 Task: Research Airbnb options in Mostar, Bosnia and Herzegovina from 10th December, 2023 to 25th December, 2023 for 3 adults, 1 child. Place can be shared room with 2 bedrooms having 3 beds and 2 bathrooms. Property type can be guest house. Amenities needed are: wifi, washing machine, TV, free parkinig on premises, hot tub, gym, smoking allowed. Look for 3 properties as per requirement.
Action: Mouse moved to (307, 88)
Screenshot: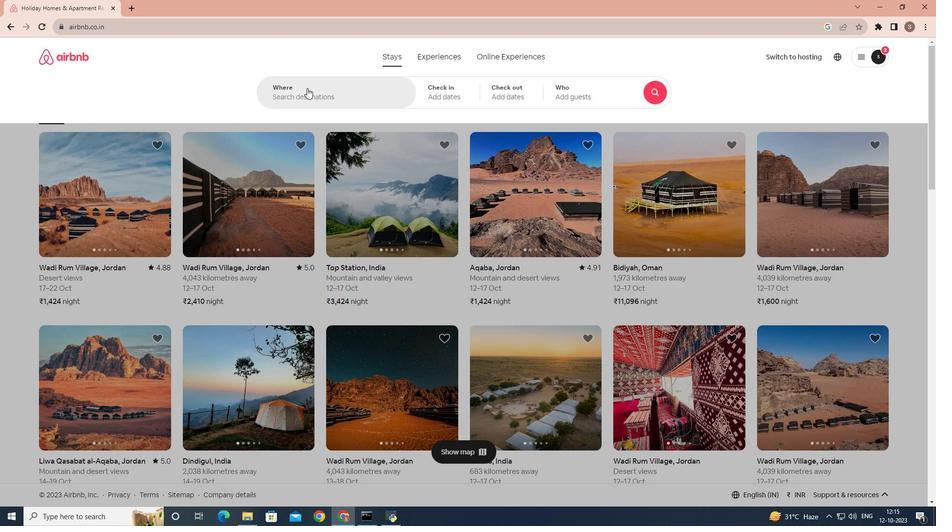 
Action: Mouse pressed left at (307, 88)
Screenshot: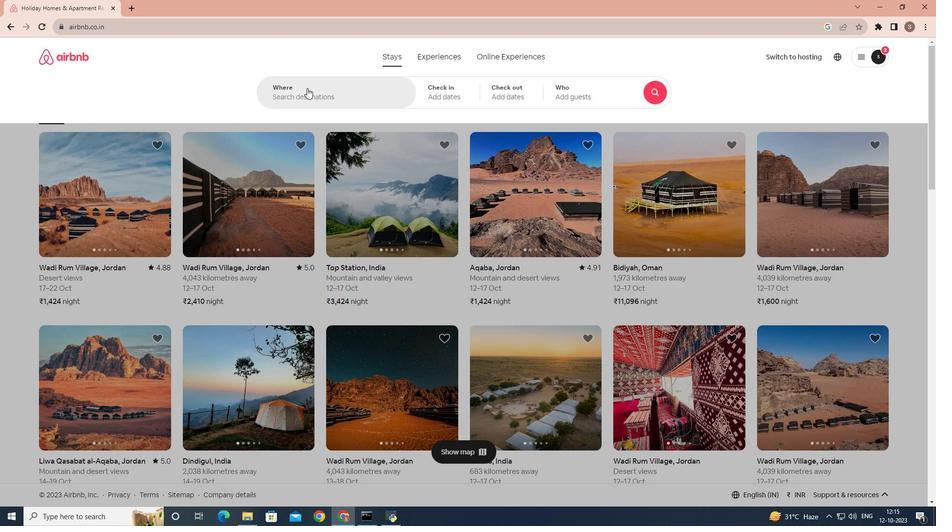
Action: Mouse moved to (312, 90)
Screenshot: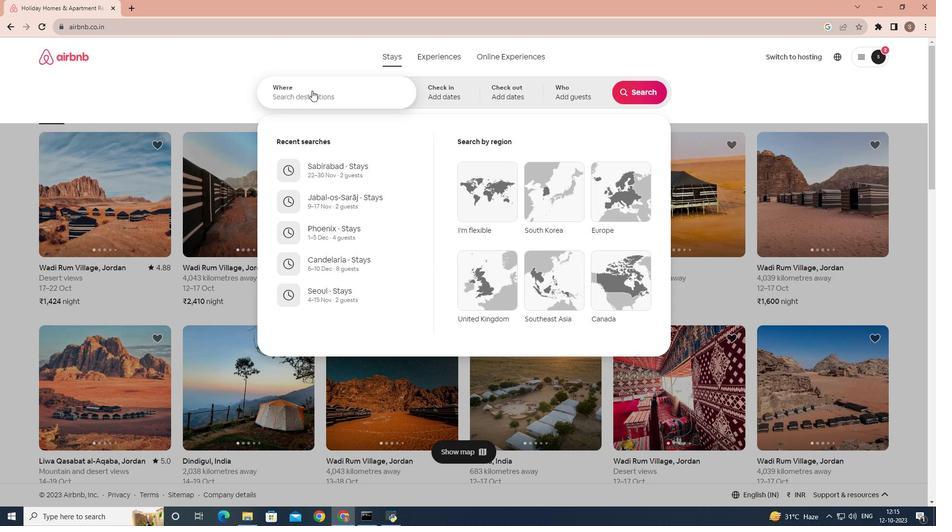
Action: Key pressed mostar
Screenshot: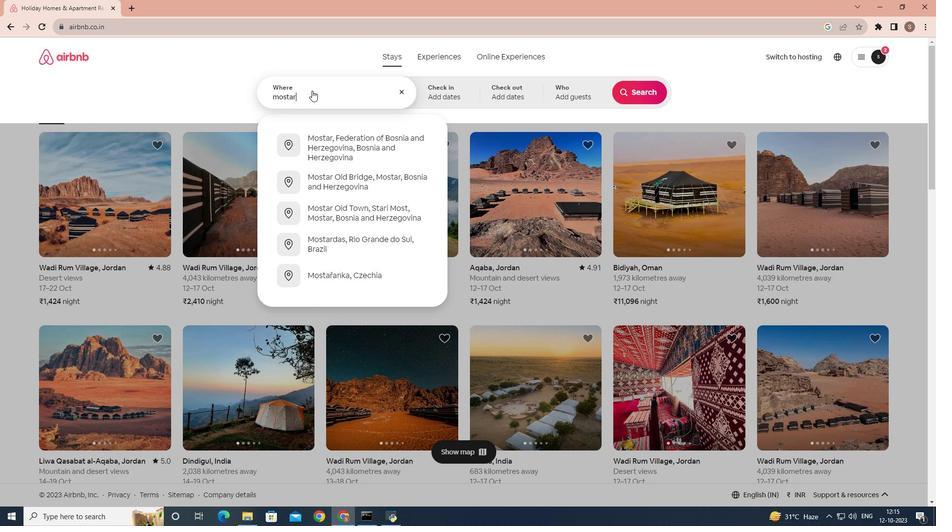 
Action: Mouse moved to (333, 152)
Screenshot: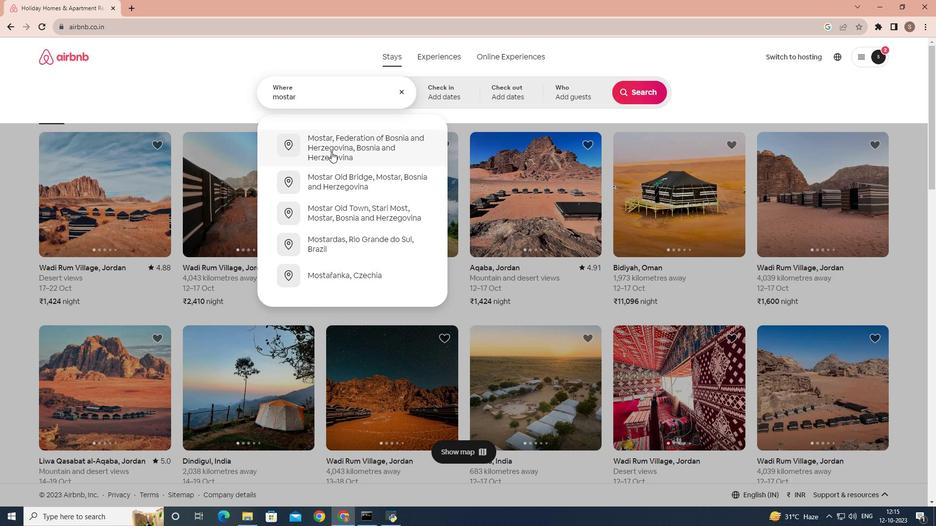 
Action: Mouse pressed left at (333, 152)
Screenshot: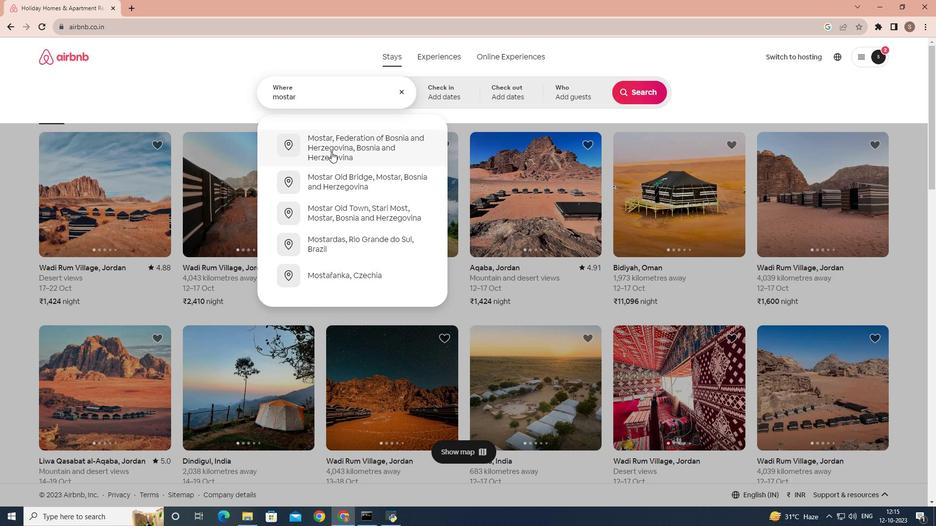
Action: Mouse moved to (643, 172)
Screenshot: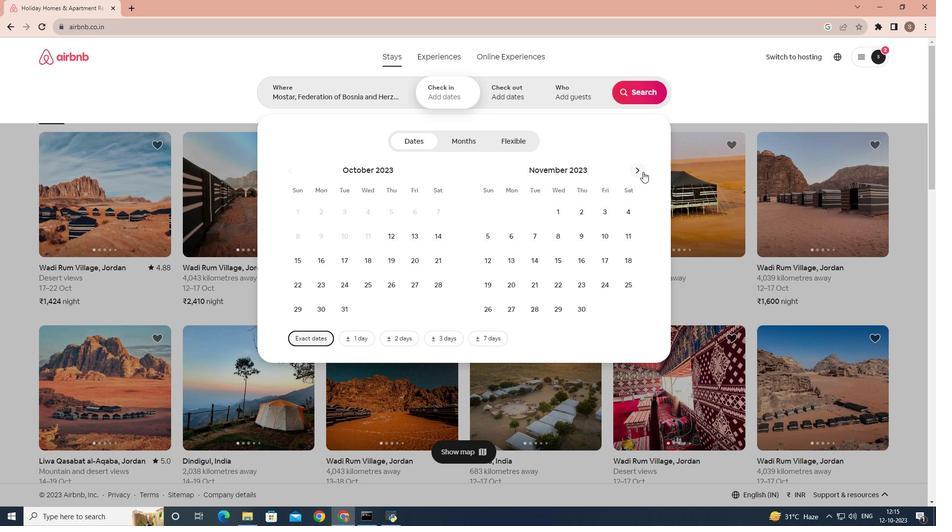 
Action: Mouse pressed left at (643, 172)
Screenshot: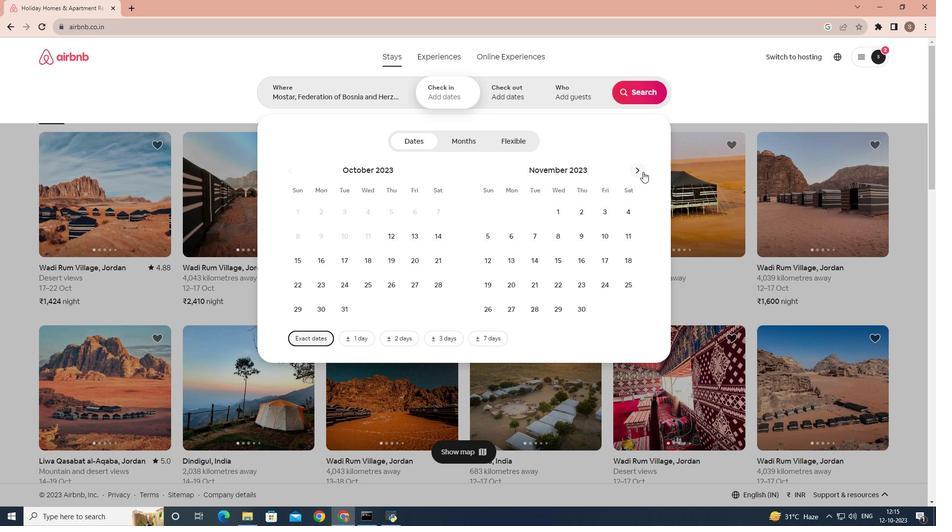 
Action: Mouse moved to (490, 260)
Screenshot: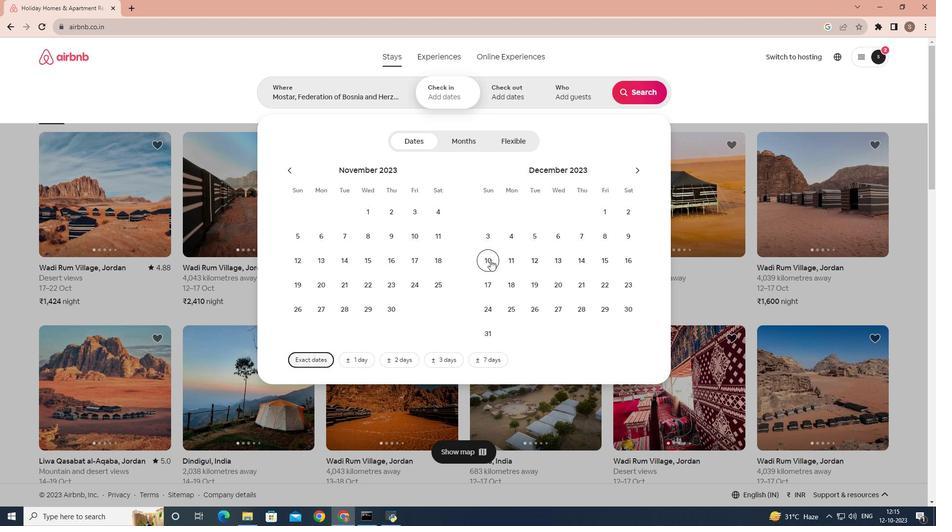 
Action: Mouse pressed left at (490, 260)
Screenshot: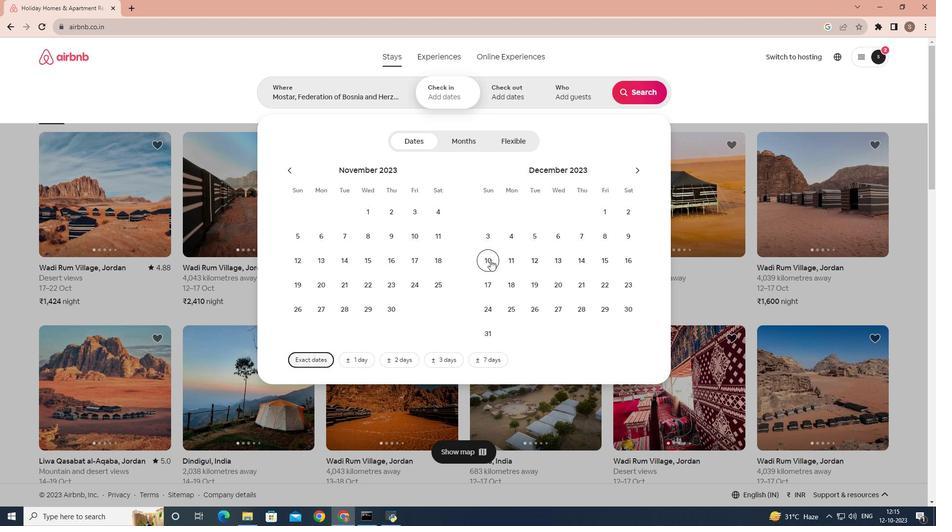
Action: Mouse moved to (503, 314)
Screenshot: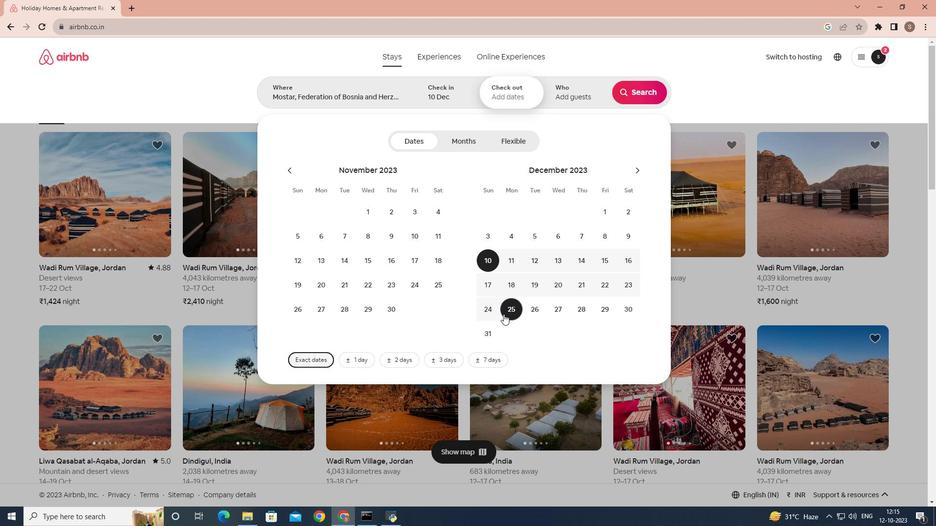 
Action: Mouse pressed left at (503, 314)
Screenshot: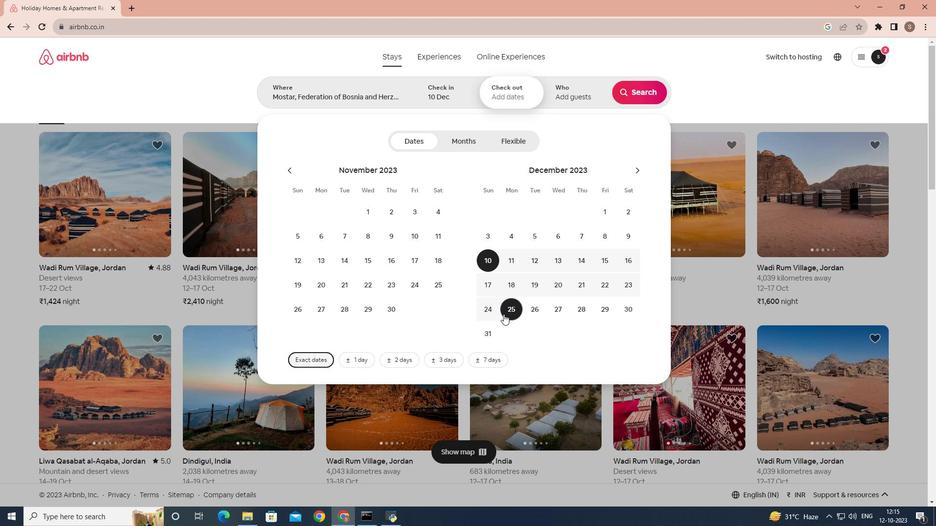 
Action: Mouse moved to (556, 91)
Screenshot: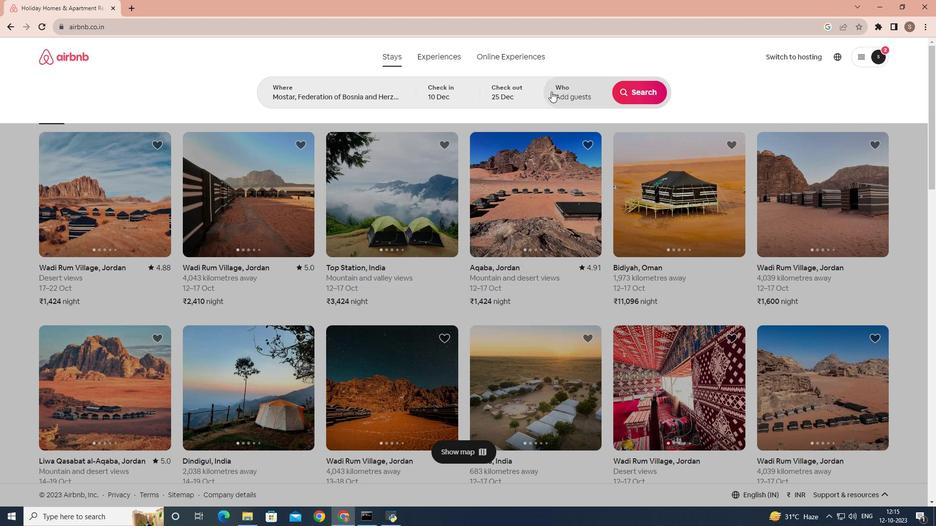 
Action: Mouse pressed left at (556, 91)
Screenshot: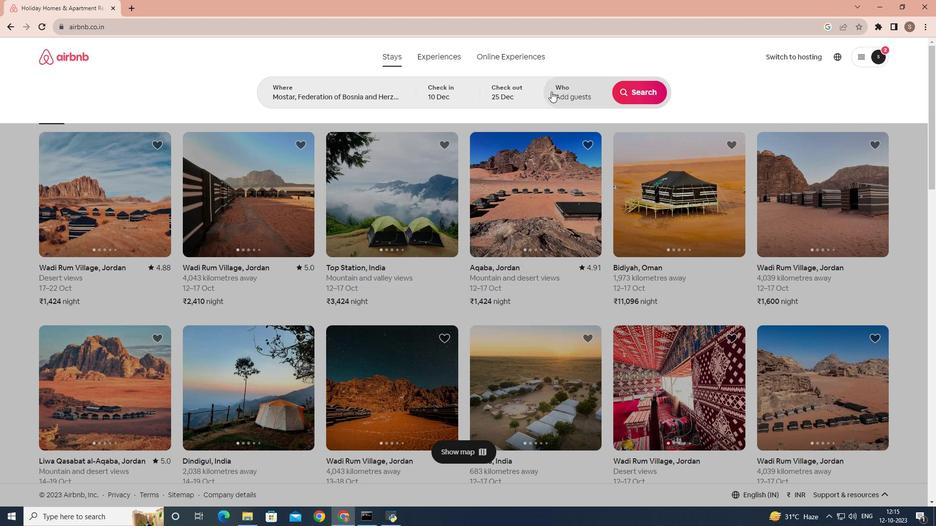 
Action: Mouse moved to (648, 147)
Screenshot: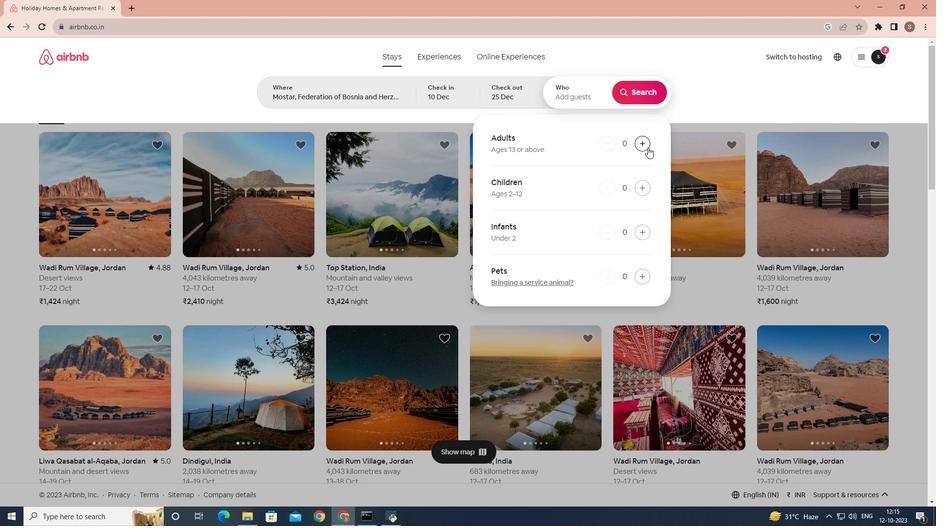 
Action: Mouse pressed left at (648, 147)
Screenshot: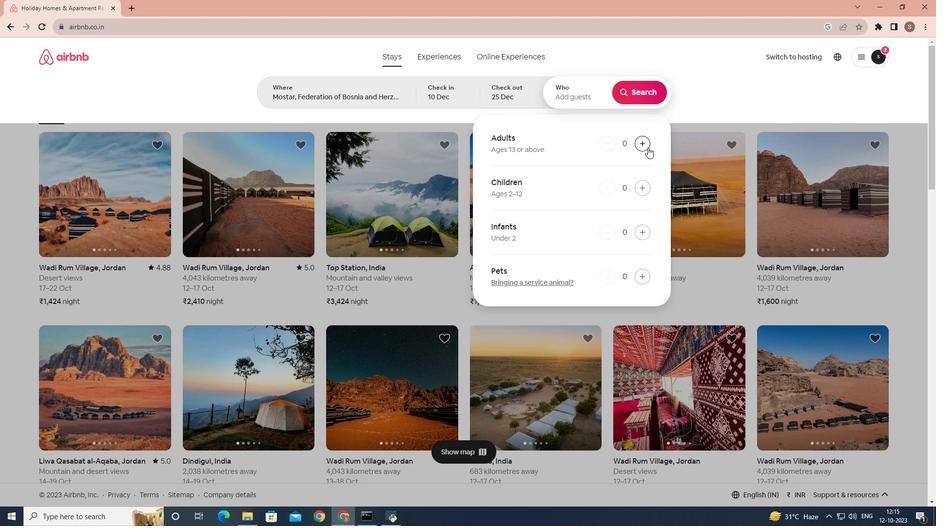 
Action: Mouse pressed left at (648, 147)
Screenshot: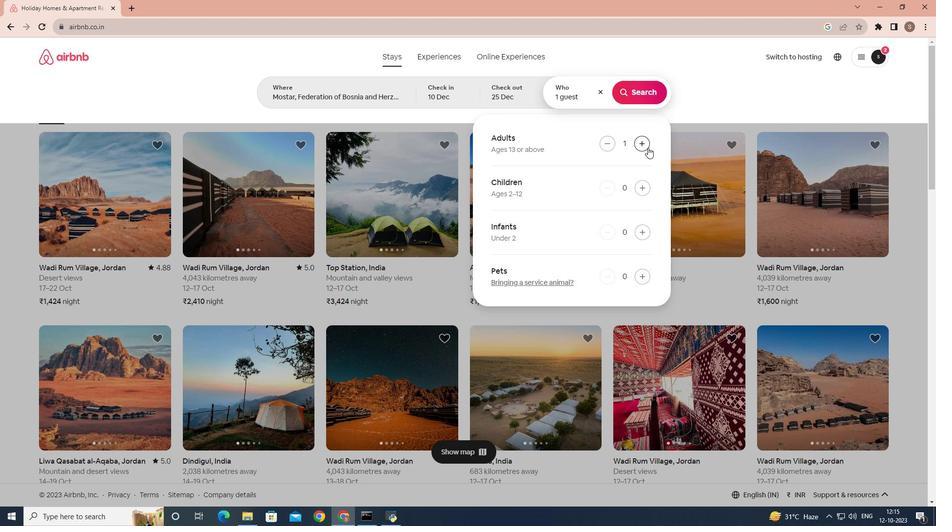 
Action: Mouse pressed left at (648, 147)
Screenshot: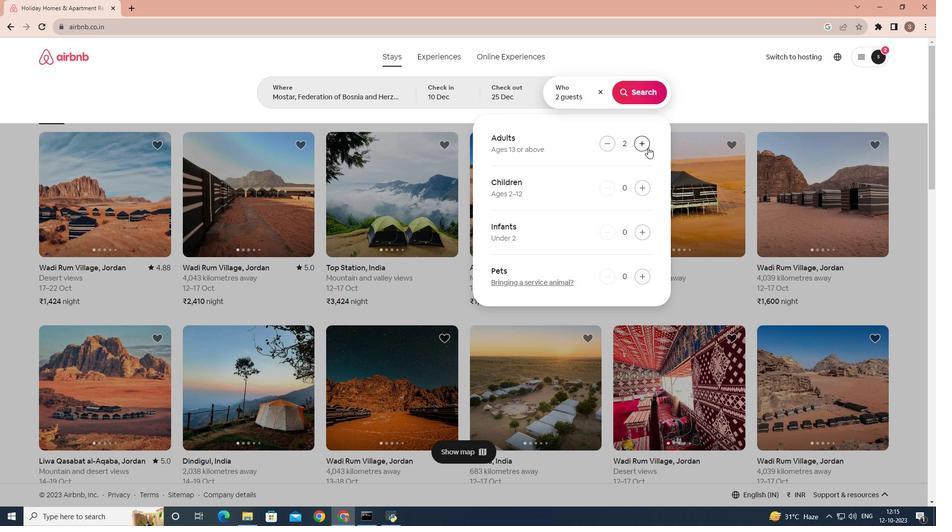 
Action: Mouse moved to (641, 189)
Screenshot: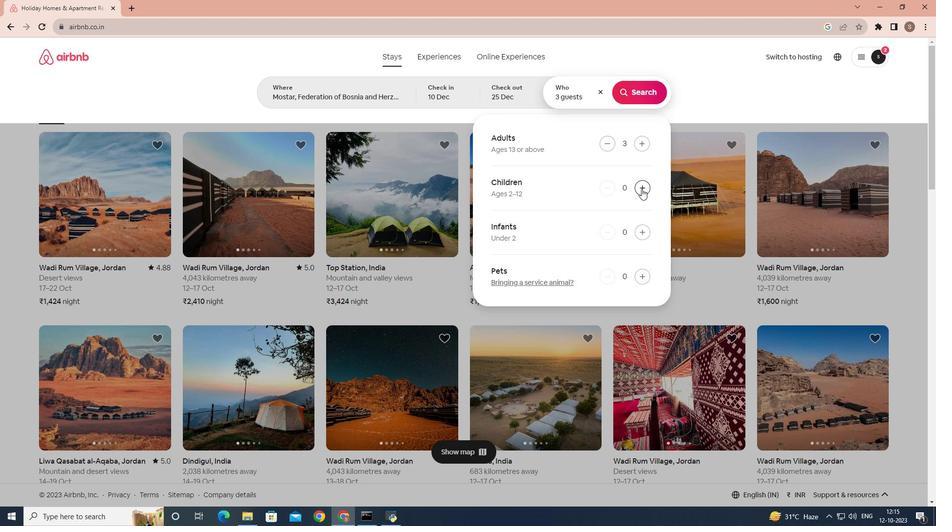 
Action: Mouse pressed left at (641, 189)
Screenshot: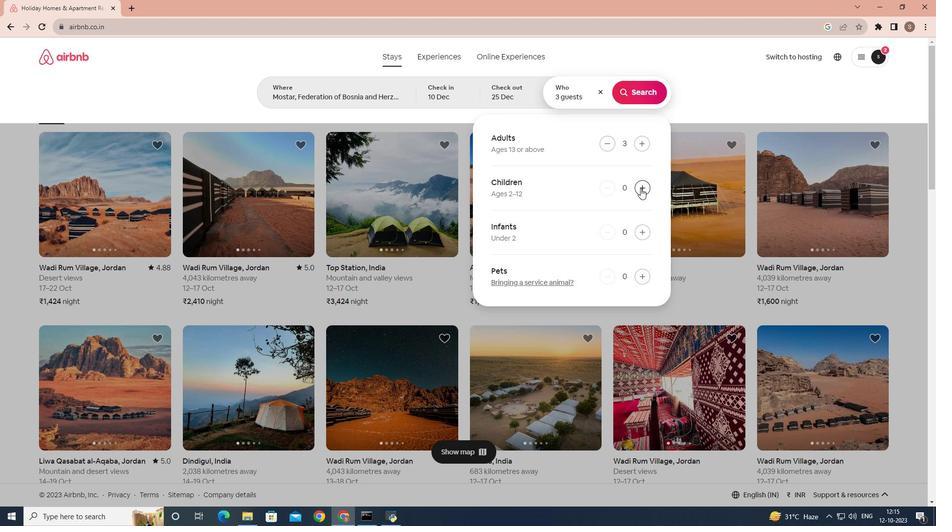 
Action: Mouse moved to (642, 95)
Screenshot: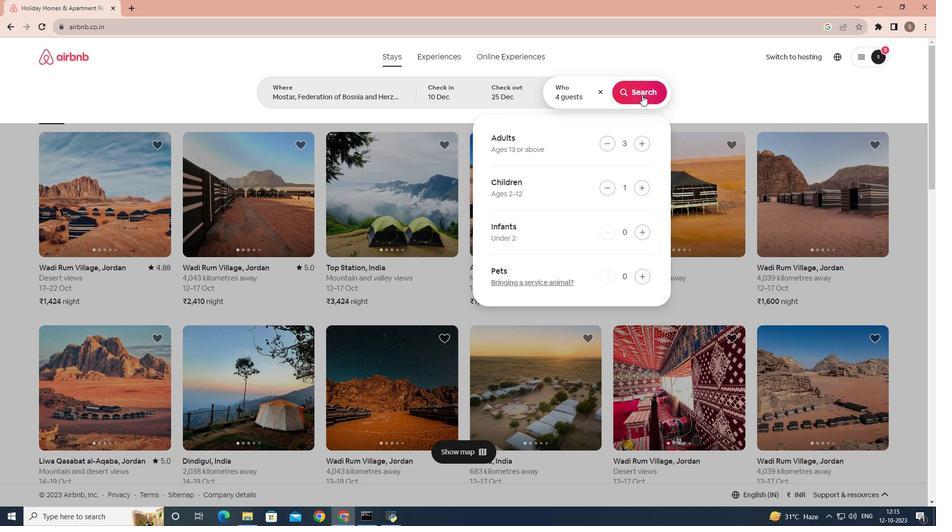 
Action: Mouse pressed left at (642, 95)
Screenshot: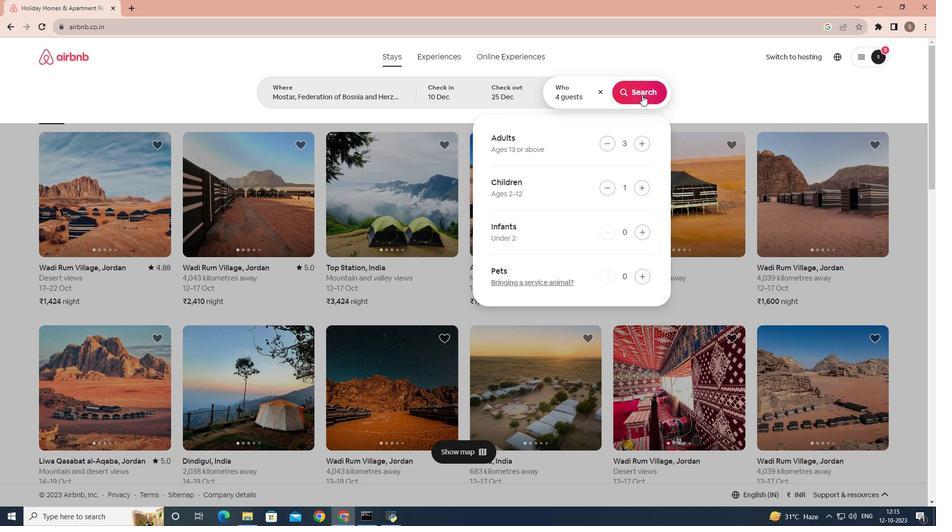
Action: Mouse moved to (792, 101)
Screenshot: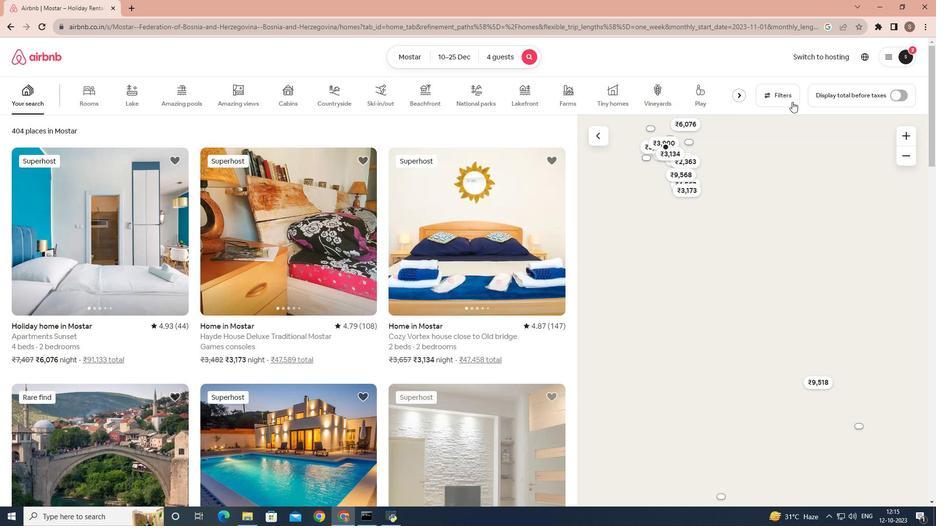 
Action: Mouse pressed left at (792, 101)
Screenshot: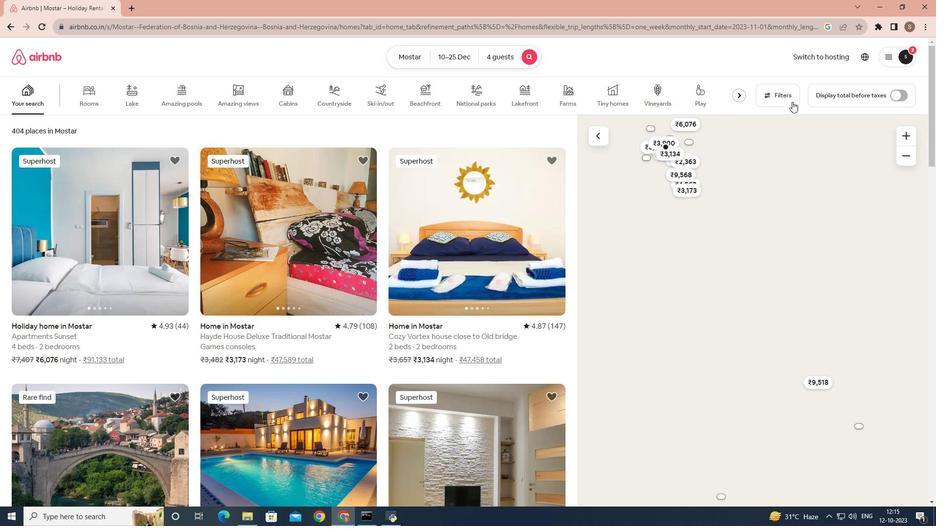 
Action: Mouse moved to (472, 253)
Screenshot: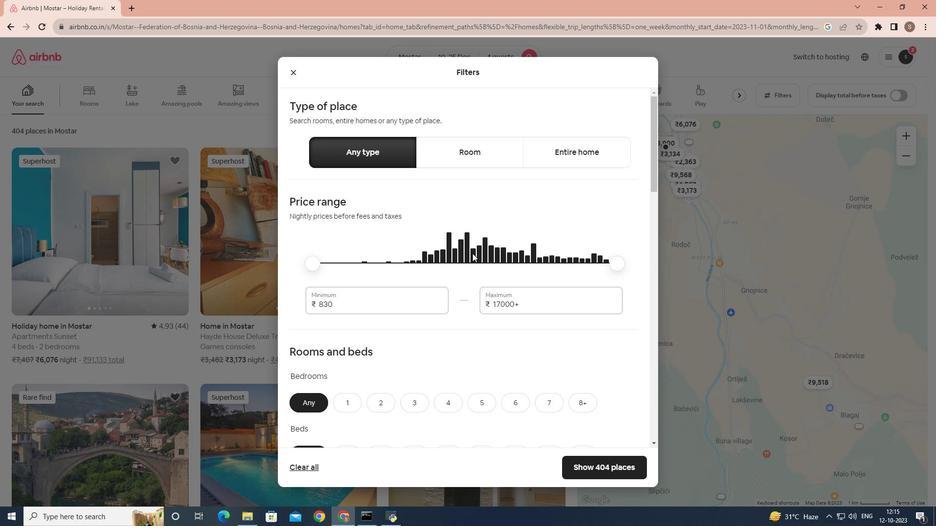 
Action: Mouse scrolled (472, 253) with delta (0, 0)
Screenshot: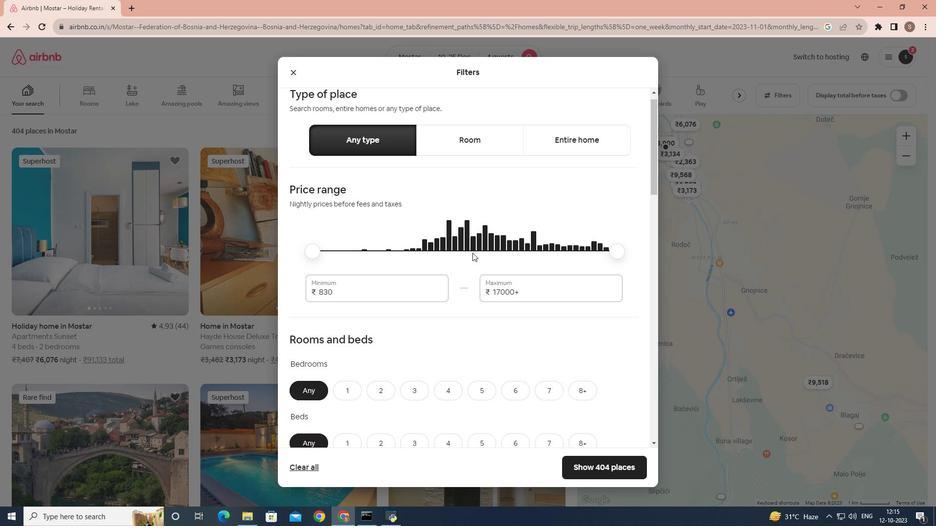
Action: Mouse scrolled (472, 253) with delta (0, 0)
Screenshot: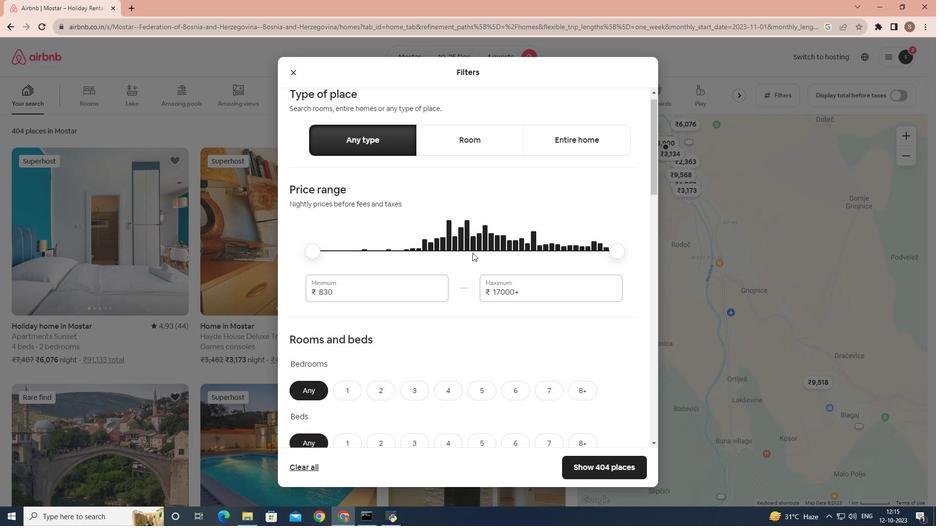 
Action: Mouse moved to (472, 253)
Screenshot: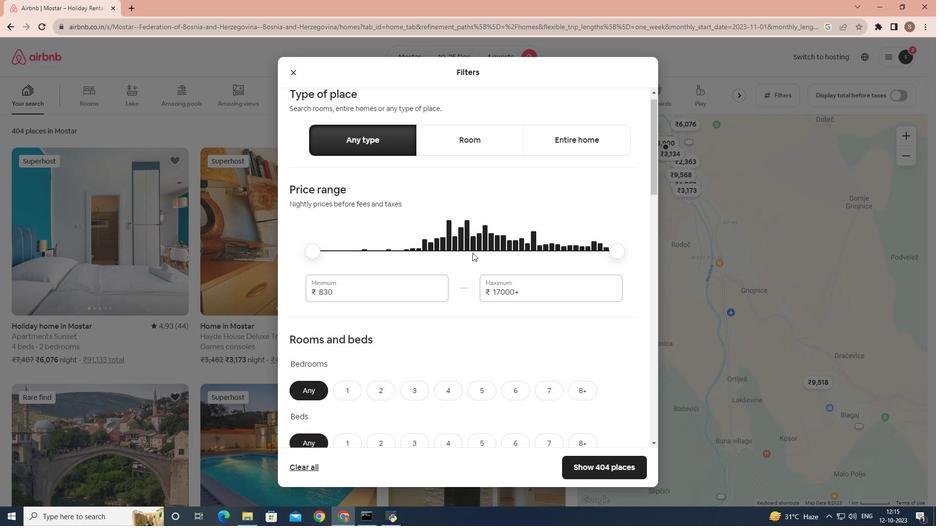 
Action: Mouse scrolled (472, 252) with delta (0, 0)
Screenshot: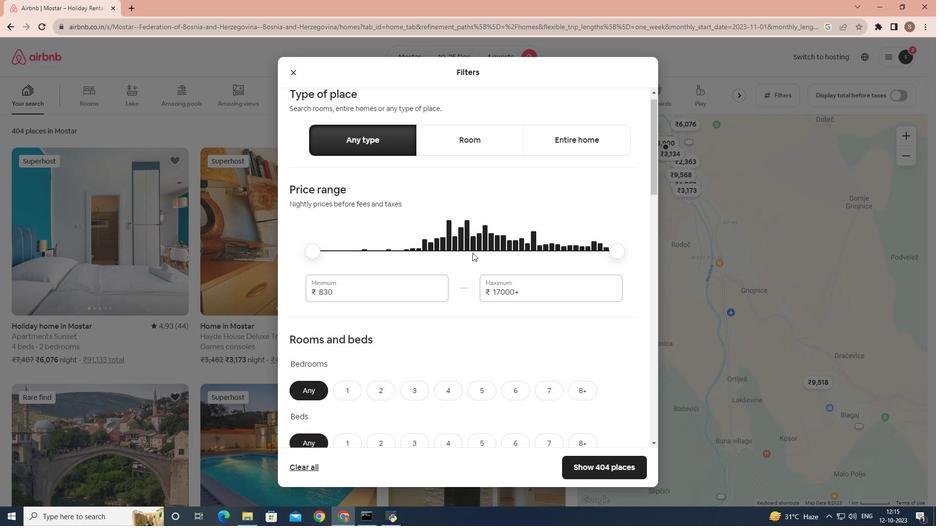 
Action: Mouse scrolled (472, 252) with delta (0, 0)
Screenshot: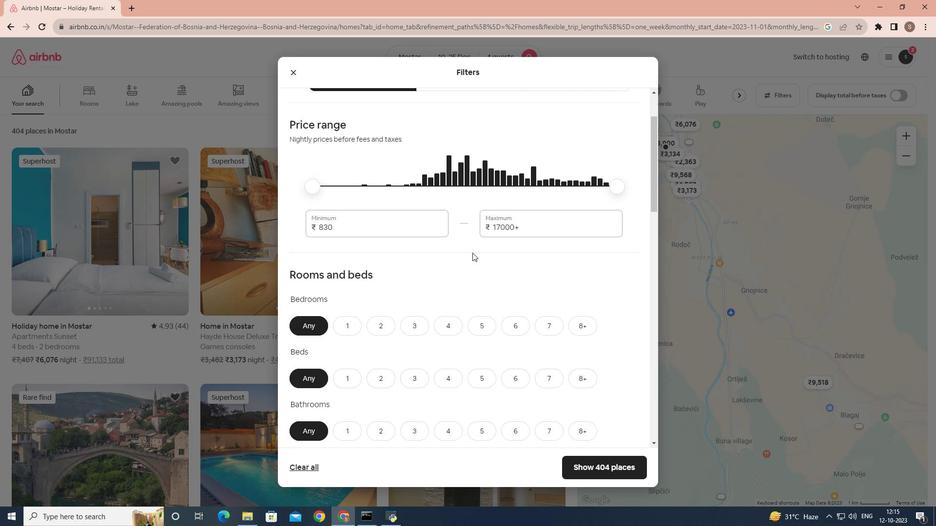 
Action: Mouse moved to (472, 253)
Screenshot: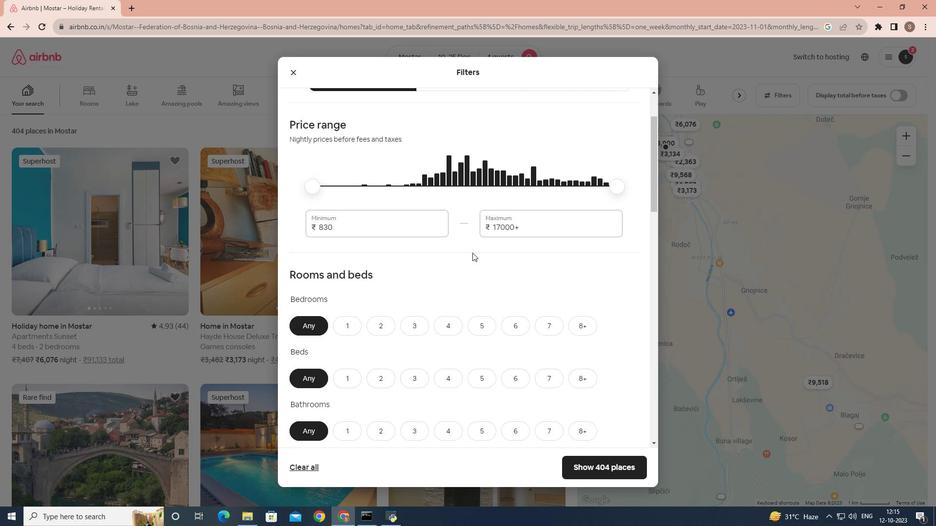 
Action: Mouse scrolled (472, 252) with delta (0, 0)
Screenshot: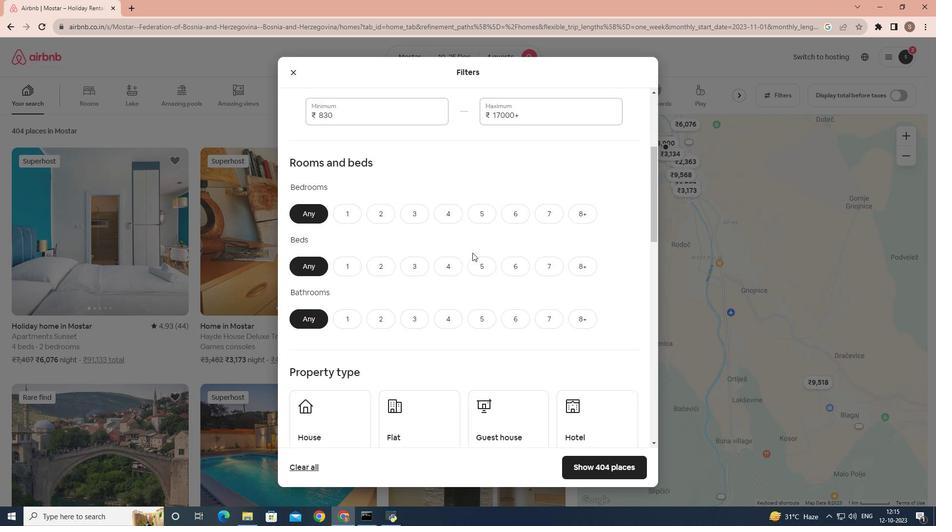 
Action: Mouse moved to (472, 251)
Screenshot: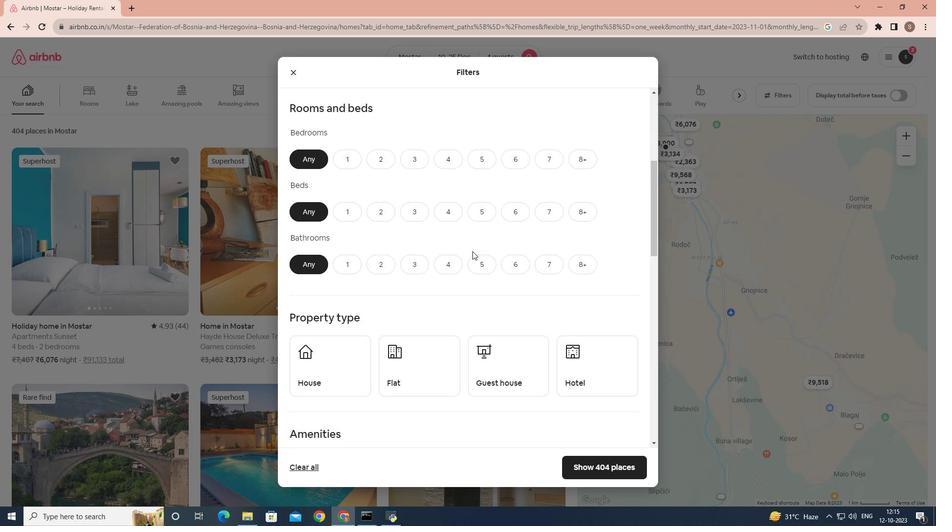 
Action: Mouse scrolled (472, 252) with delta (0, 0)
Screenshot: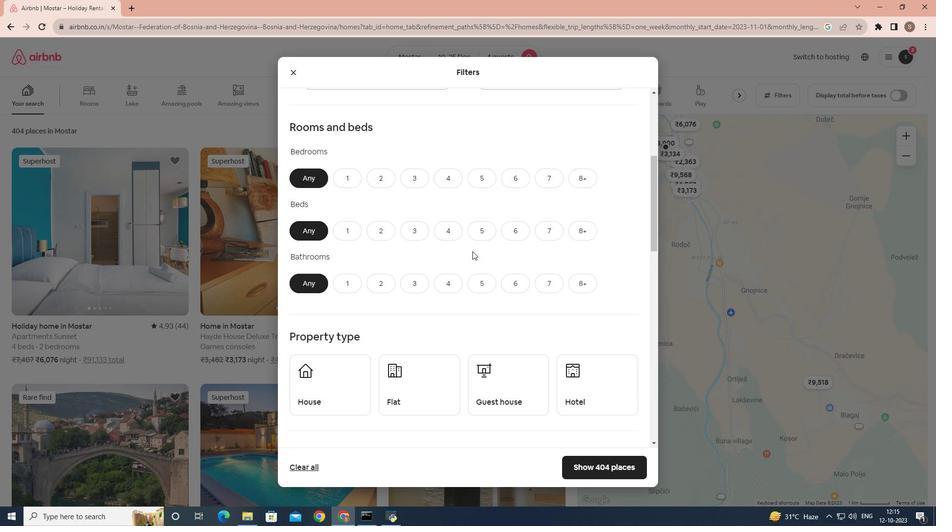 
Action: Mouse moved to (380, 208)
Screenshot: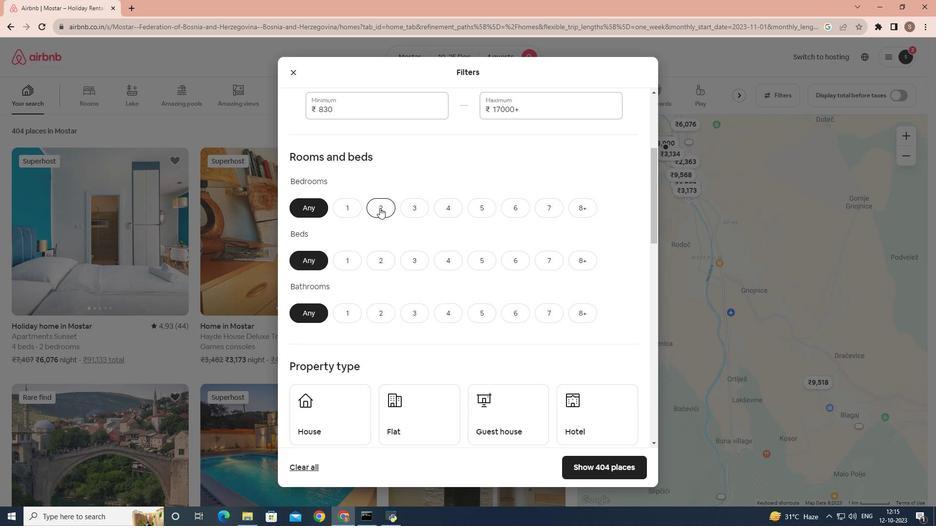 
Action: Mouse pressed left at (380, 208)
Screenshot: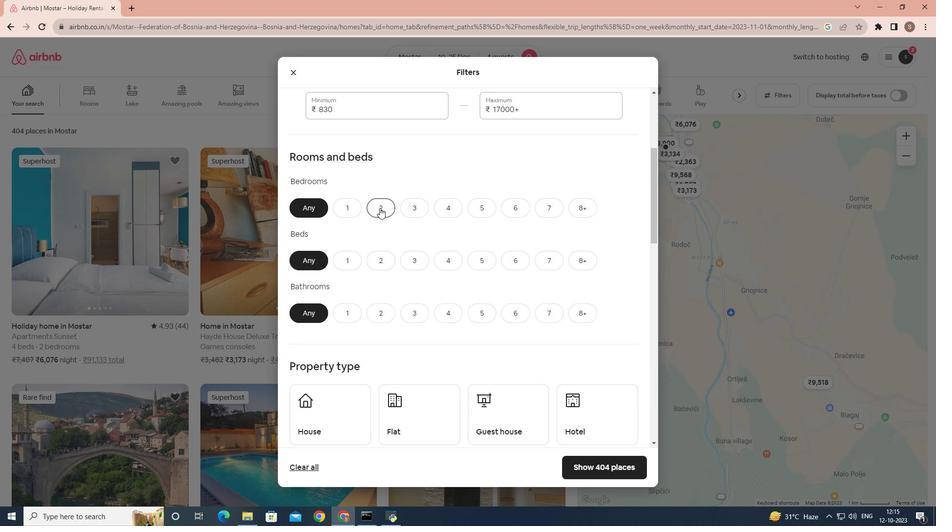 
Action: Mouse moved to (418, 265)
Screenshot: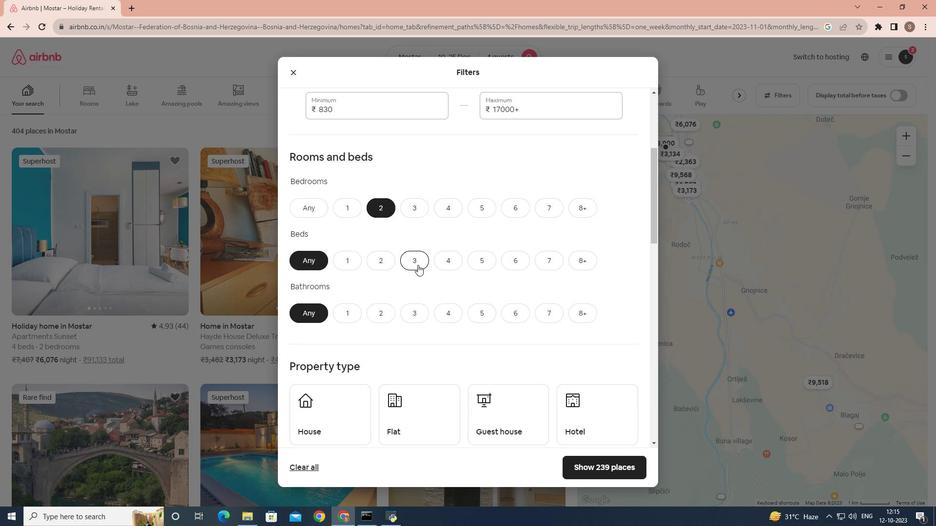 
Action: Mouse pressed left at (418, 265)
Screenshot: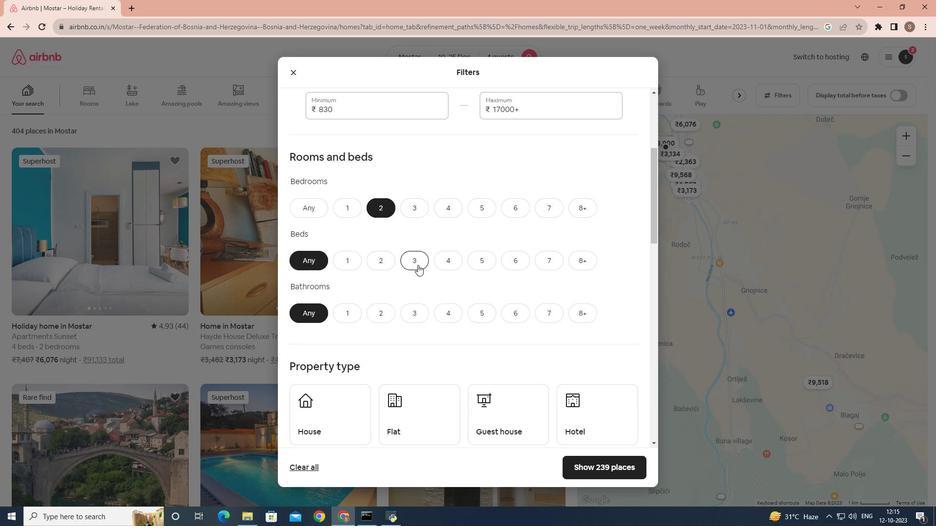 
Action: Mouse moved to (396, 307)
Screenshot: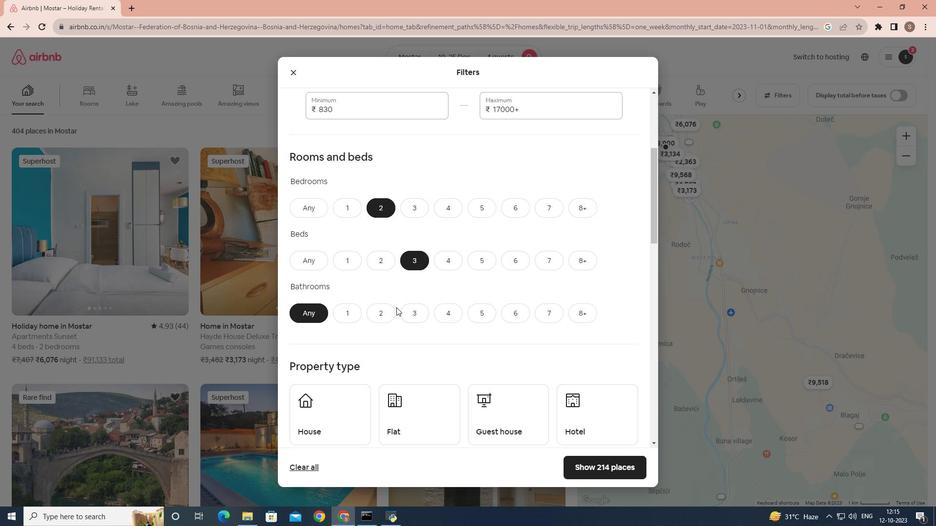 
Action: Mouse pressed left at (396, 307)
Screenshot: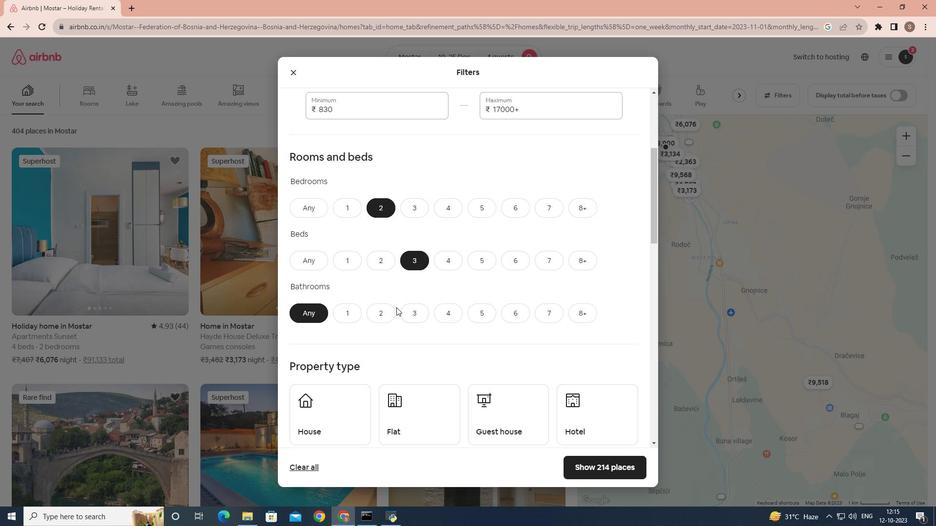 
Action: Mouse moved to (396, 309)
Screenshot: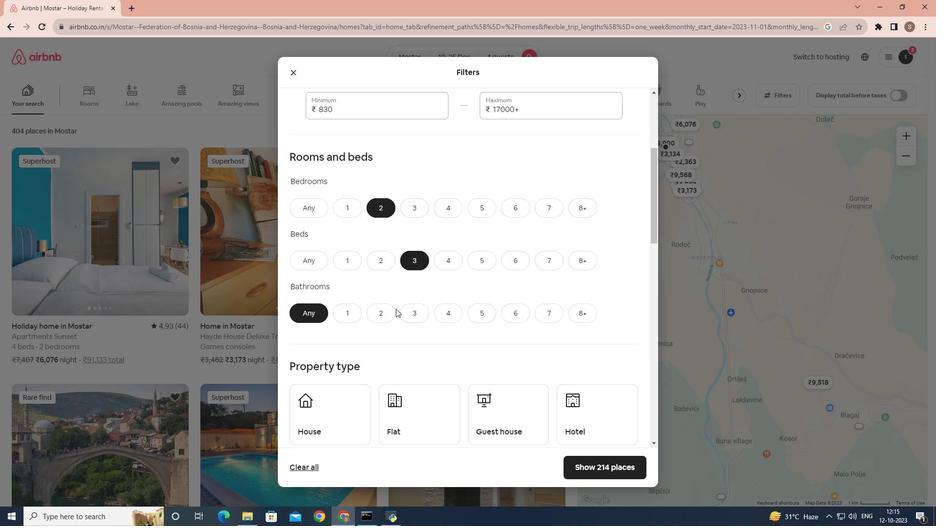 
Action: Mouse pressed left at (396, 309)
Screenshot: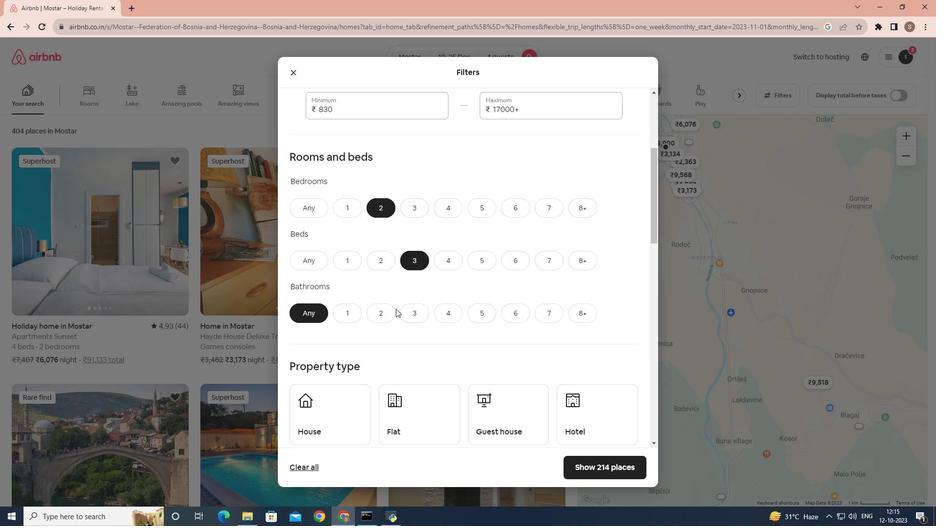 
Action: Mouse moved to (393, 314)
Screenshot: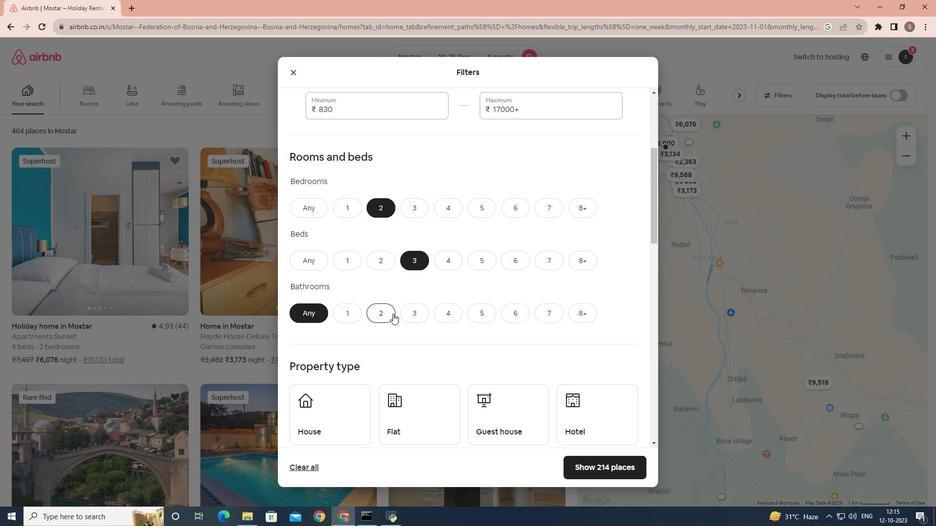 
Action: Mouse pressed left at (393, 314)
Screenshot: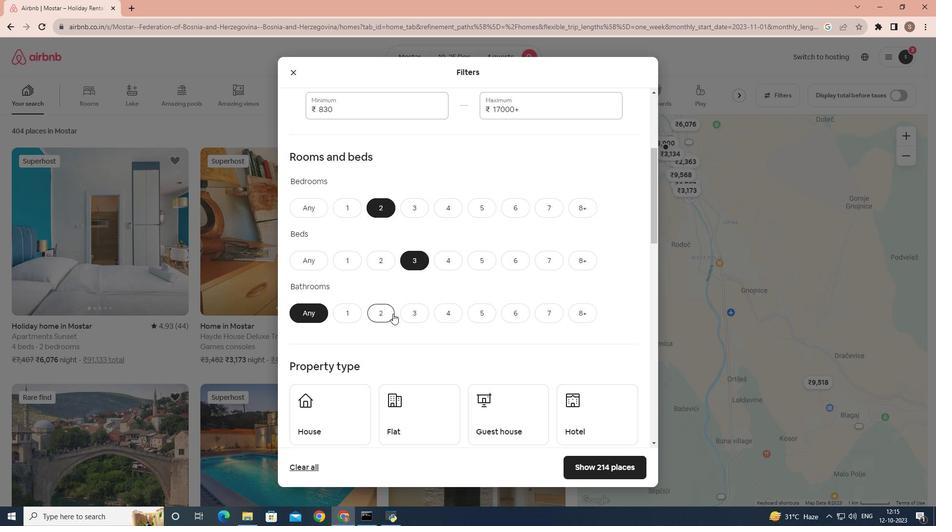 
Action: Mouse moved to (398, 277)
Screenshot: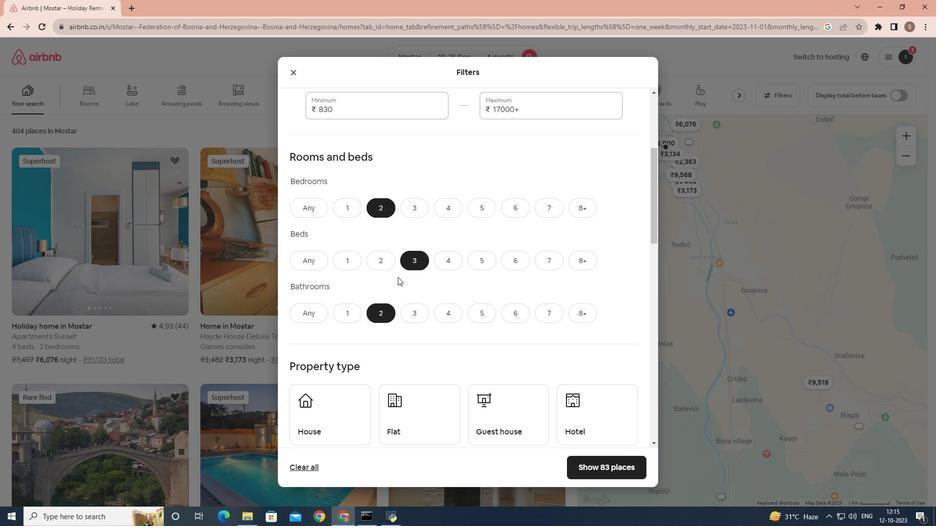 
Action: Mouse scrolled (398, 277) with delta (0, 0)
Screenshot: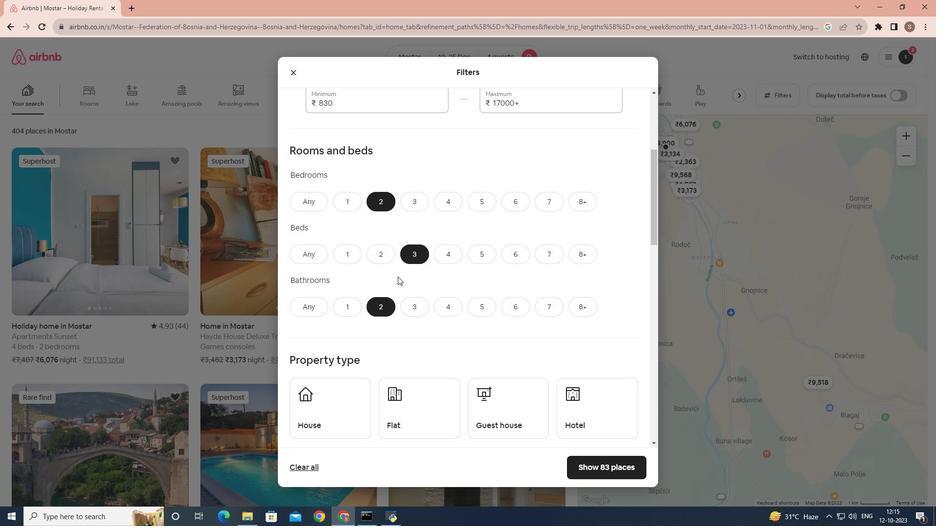
Action: Mouse moved to (398, 277)
Screenshot: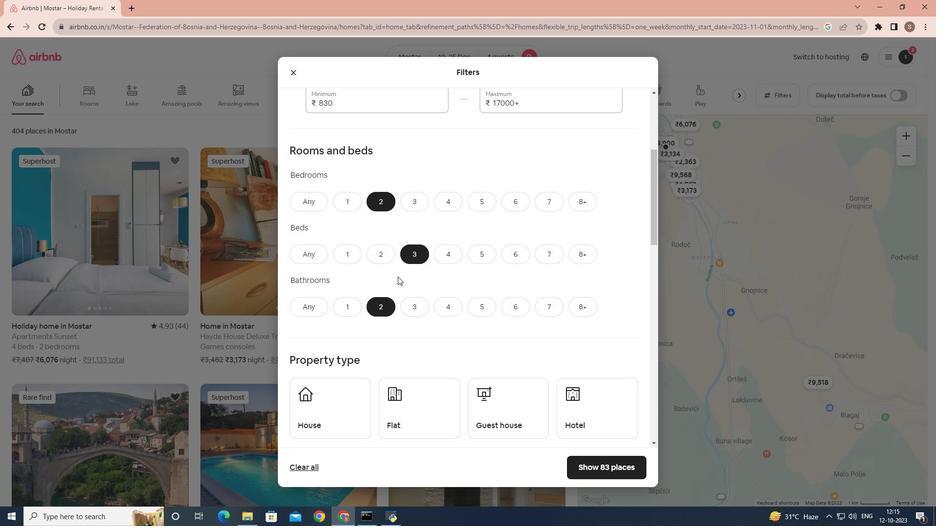 
Action: Mouse scrolled (398, 276) with delta (0, 0)
Screenshot: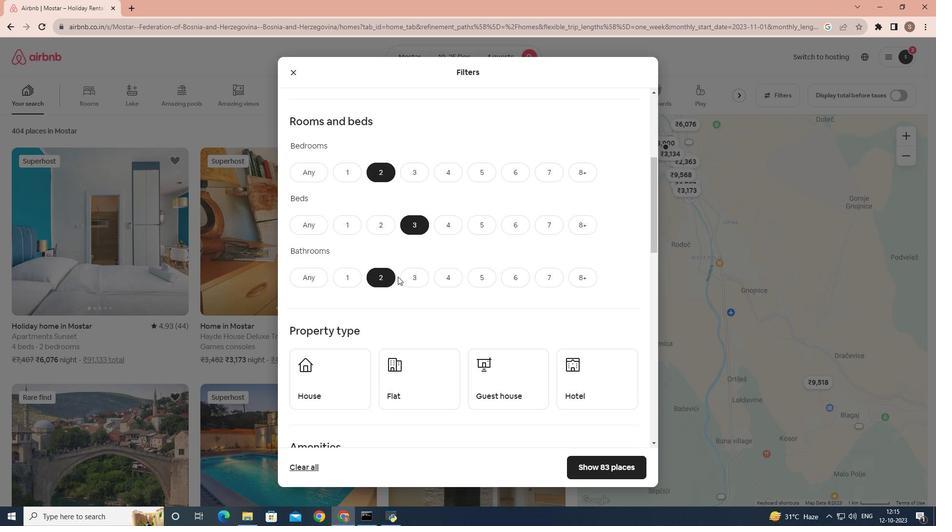 
Action: Mouse moved to (502, 309)
Screenshot: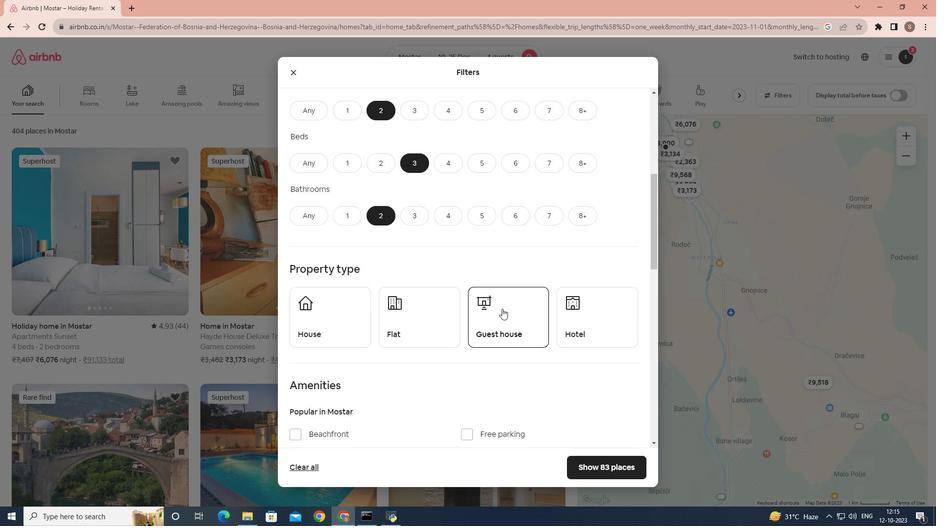 
Action: Mouse pressed left at (502, 309)
Screenshot: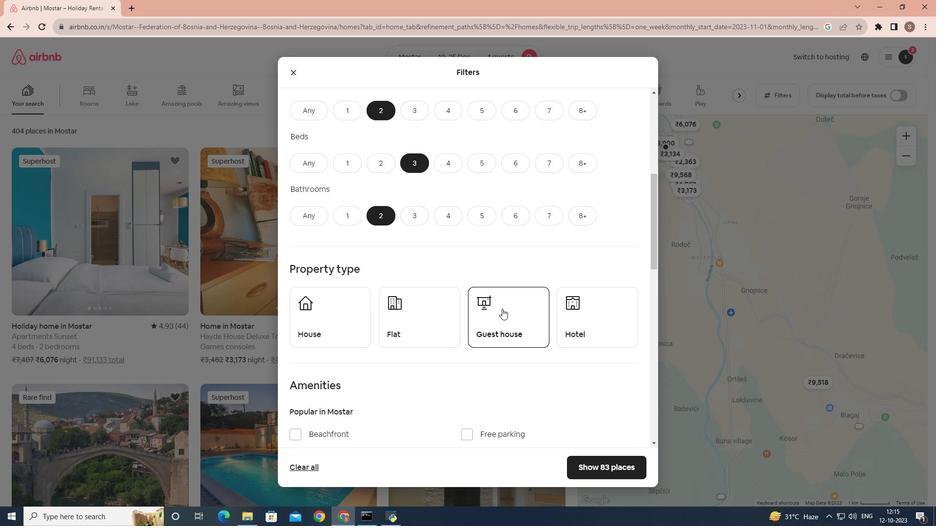 
Action: Mouse moved to (366, 296)
Screenshot: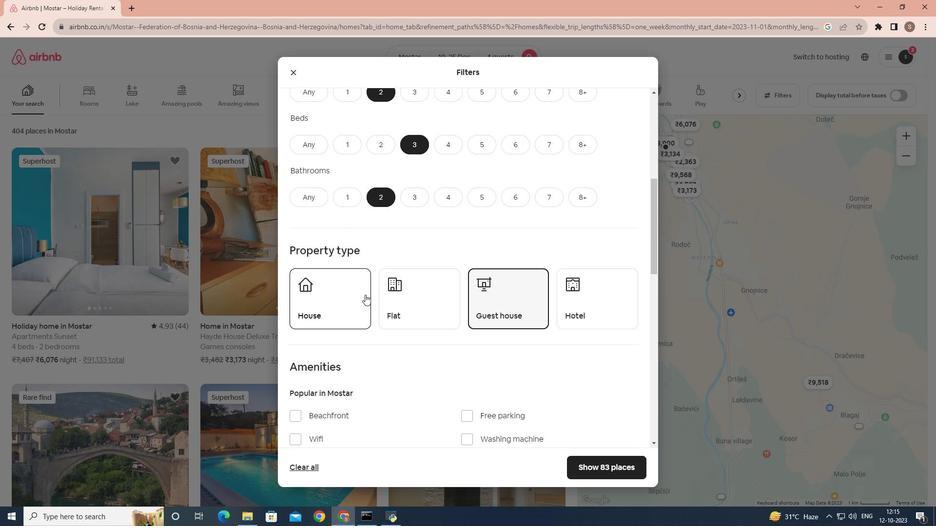 
Action: Mouse scrolled (366, 295) with delta (0, 0)
Screenshot: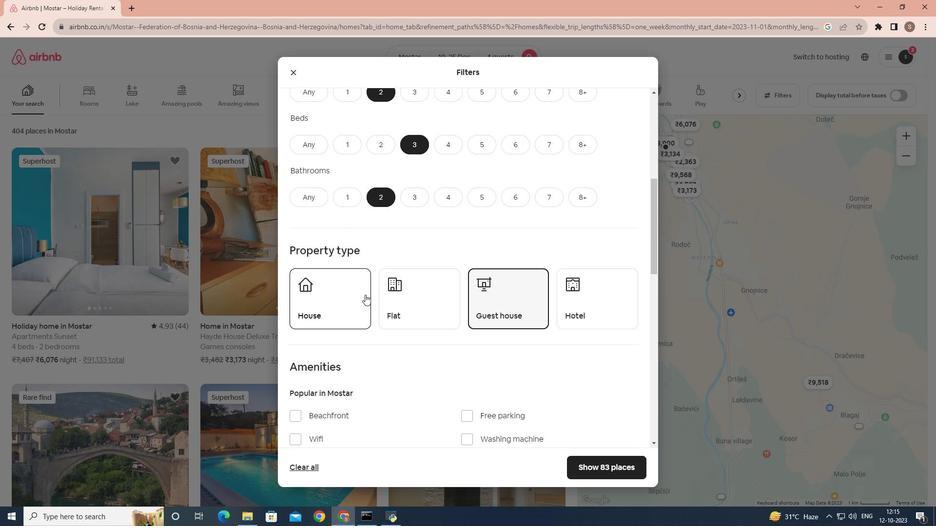 
Action: Mouse moved to (366, 296)
Screenshot: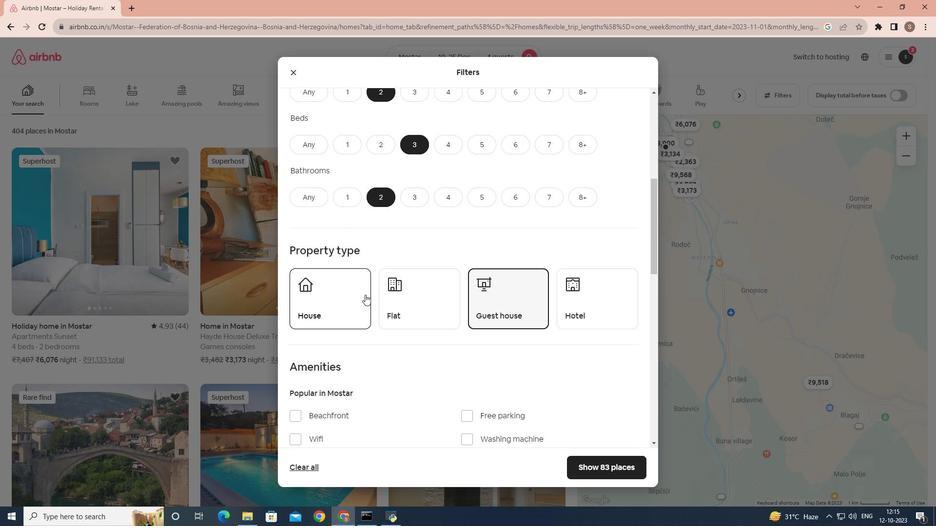 
Action: Mouse scrolled (366, 295) with delta (0, 0)
Screenshot: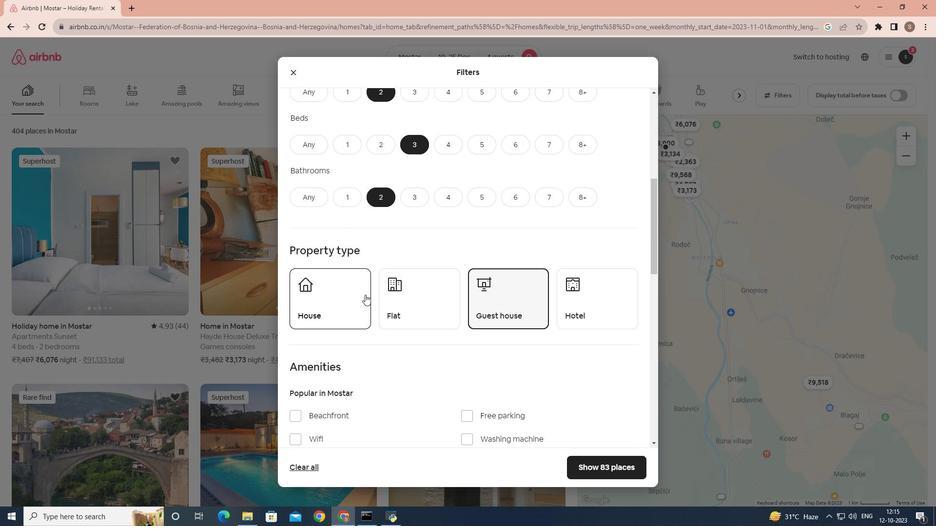 
Action: Mouse moved to (365, 295)
Screenshot: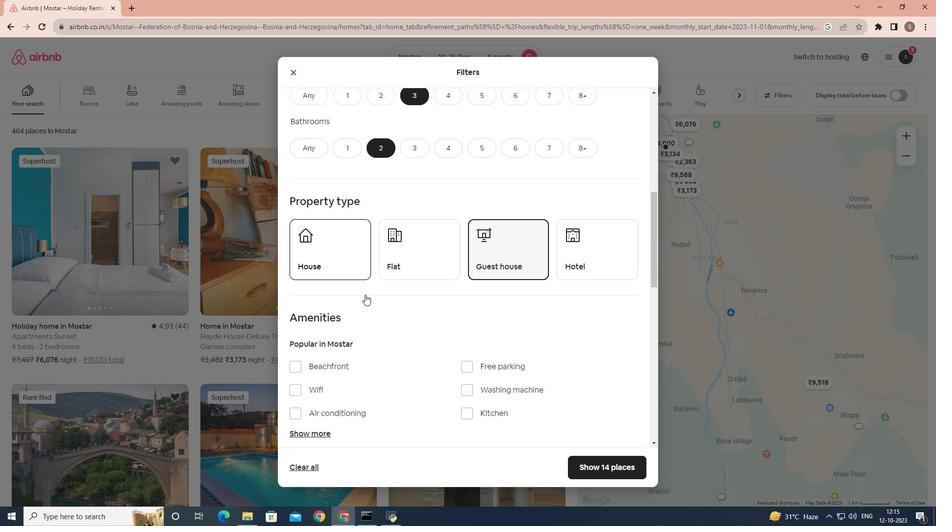 
Action: Mouse scrolled (365, 294) with delta (0, 0)
Screenshot: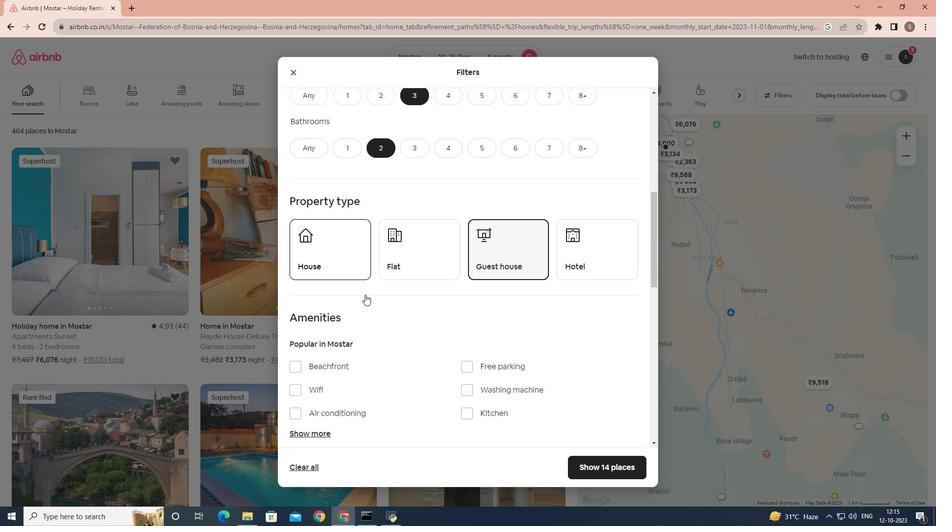 
Action: Mouse scrolled (365, 294) with delta (0, 0)
Screenshot: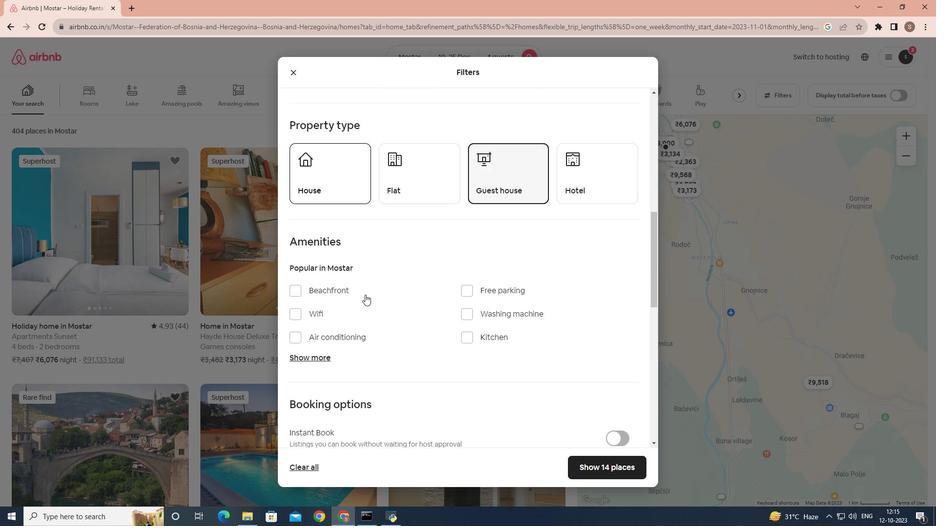 
Action: Mouse scrolled (365, 294) with delta (0, 0)
Screenshot: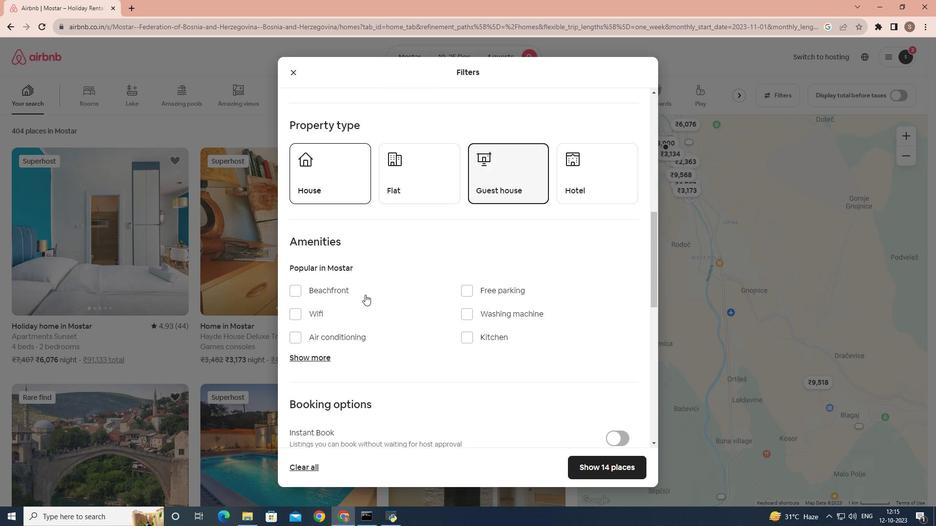 
Action: Mouse moved to (365, 293)
Screenshot: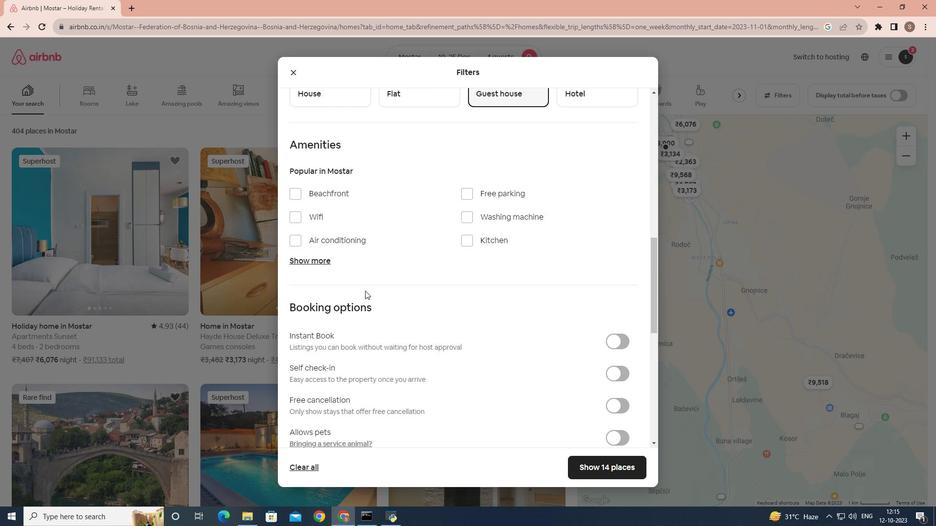 
Action: Mouse scrolled (365, 294) with delta (0, 0)
Screenshot: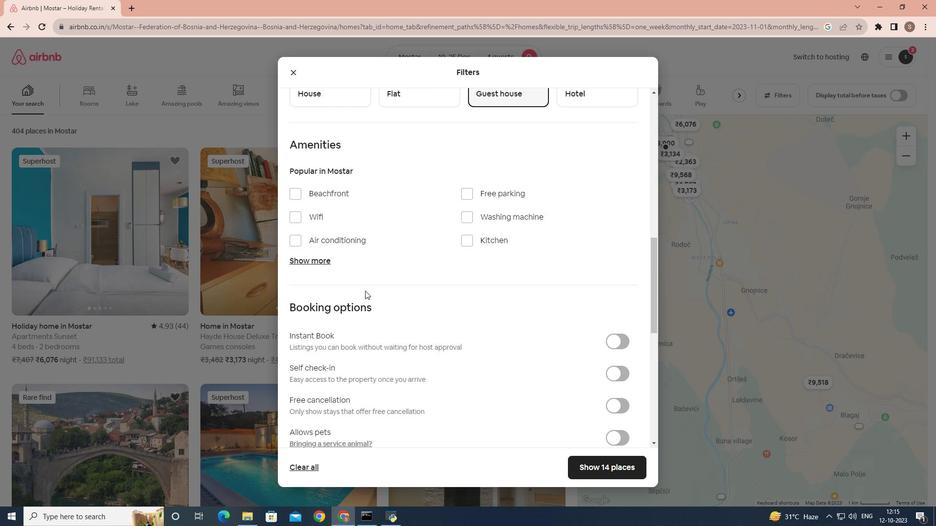 
Action: Mouse moved to (316, 307)
Screenshot: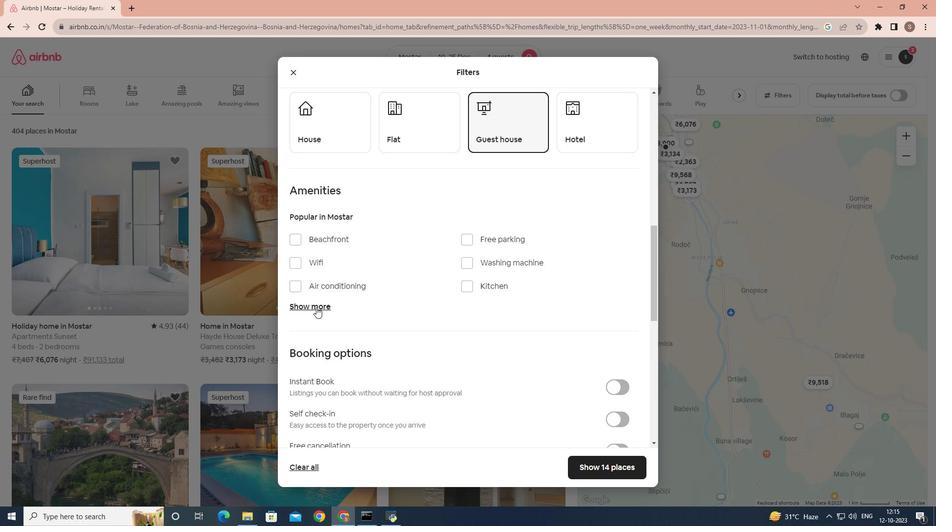 
Action: Mouse pressed left at (316, 307)
Screenshot: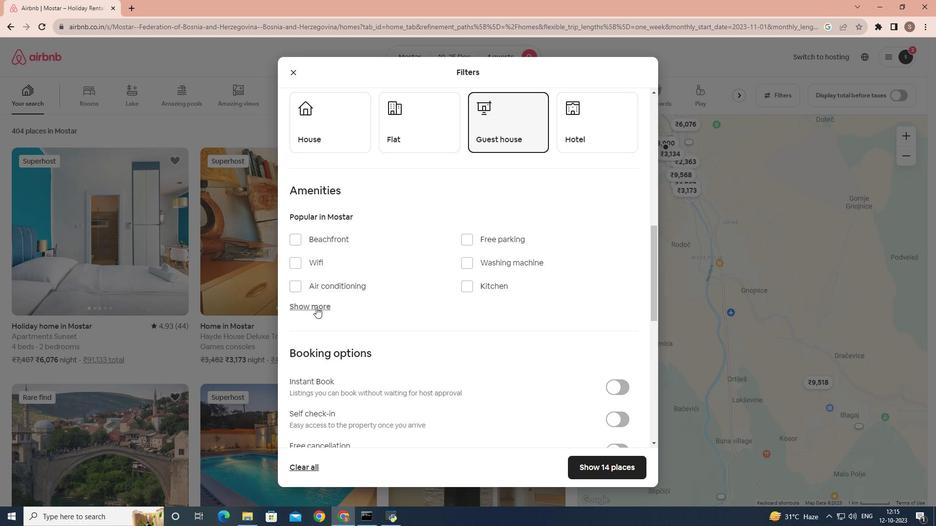 
Action: Mouse moved to (326, 293)
Screenshot: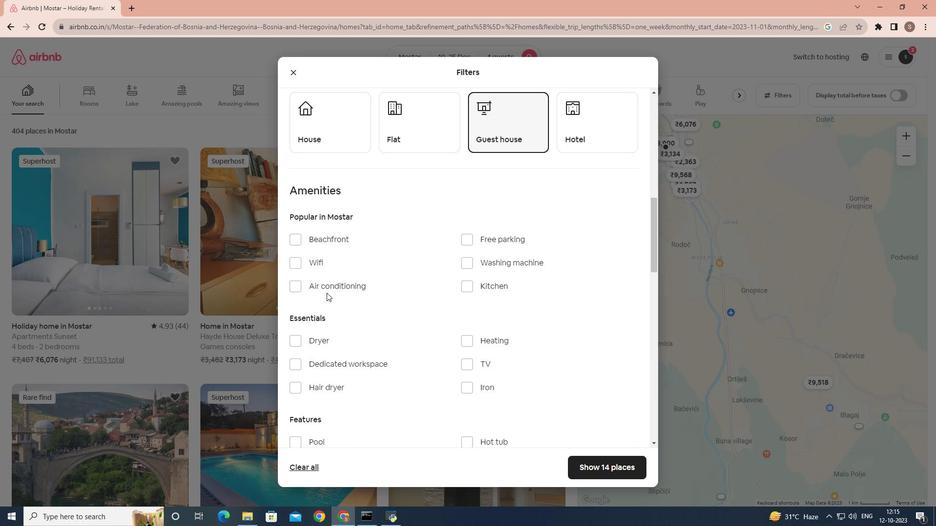 
Action: Mouse scrolled (326, 292) with delta (0, 0)
Screenshot: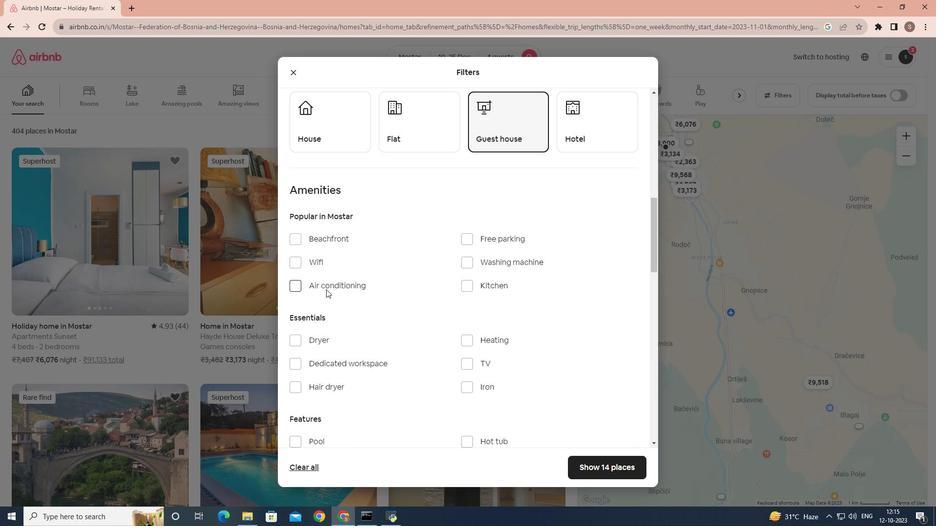 
Action: Mouse moved to (326, 290)
Screenshot: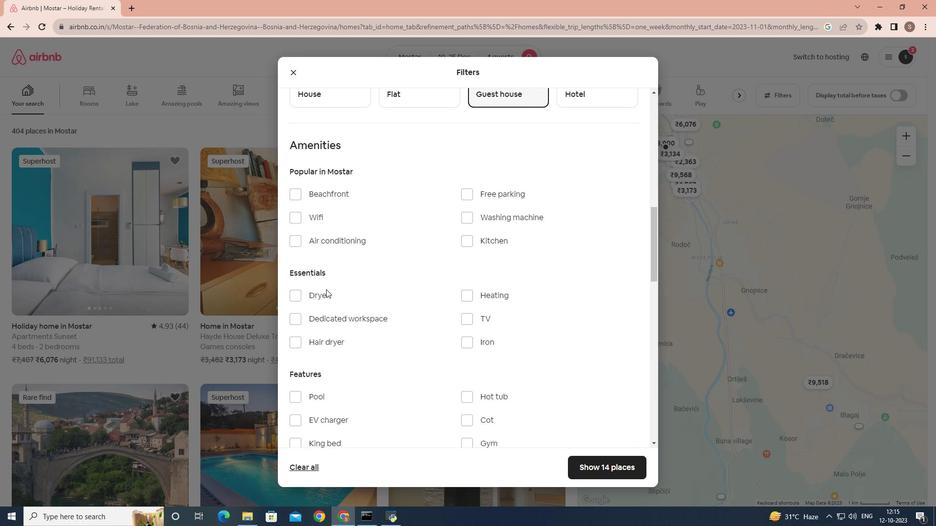 
Action: Mouse scrolled (326, 290) with delta (0, 0)
Screenshot: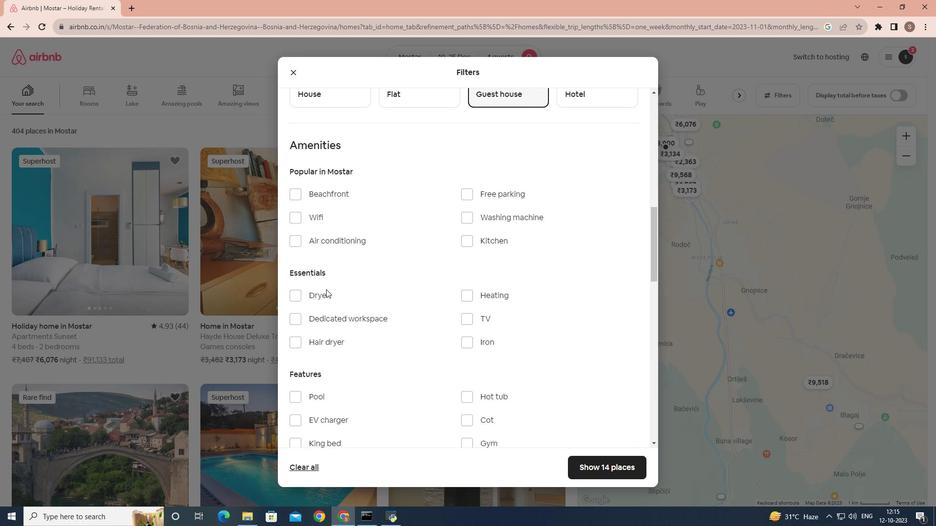 
Action: Mouse moved to (326, 290)
Screenshot: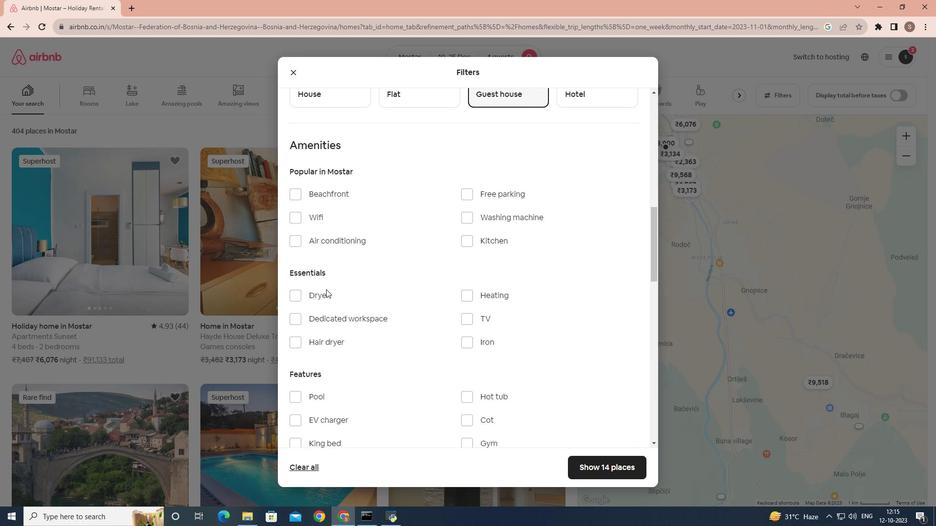 
Action: Mouse scrolled (326, 289) with delta (0, 0)
Screenshot: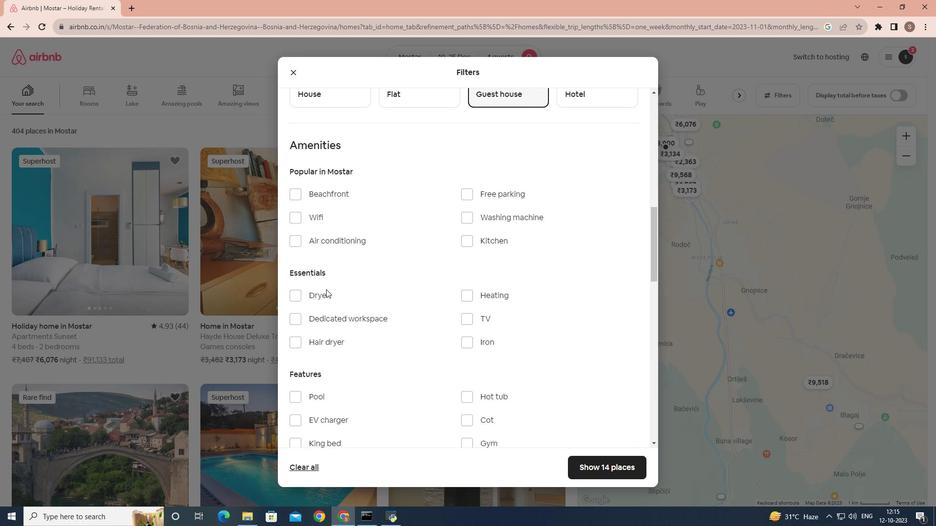 
Action: Mouse moved to (330, 282)
Screenshot: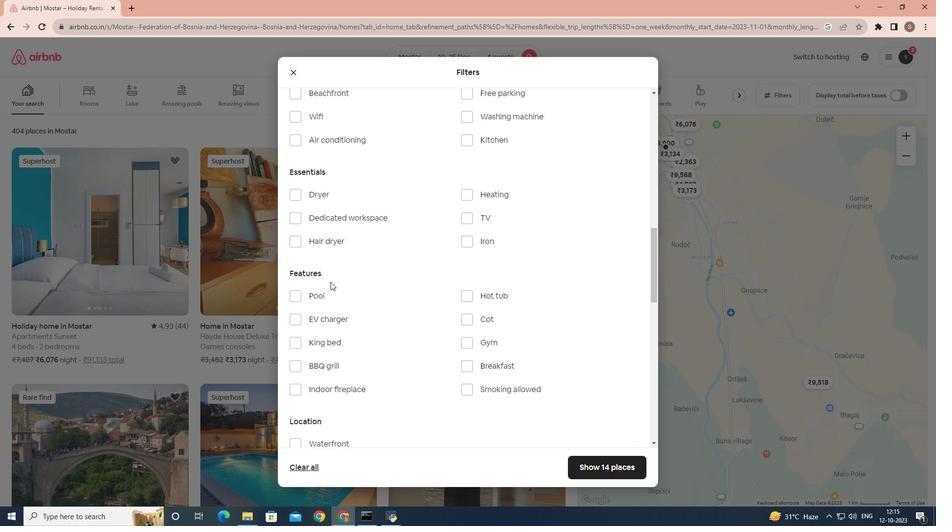 
Action: Mouse scrolled (330, 282) with delta (0, 0)
Screenshot: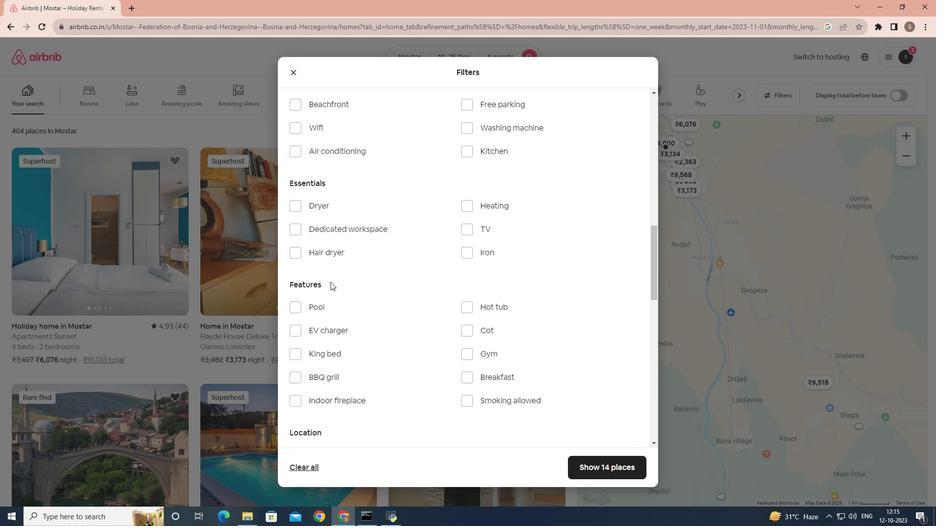 
Action: Mouse moved to (464, 270)
Screenshot: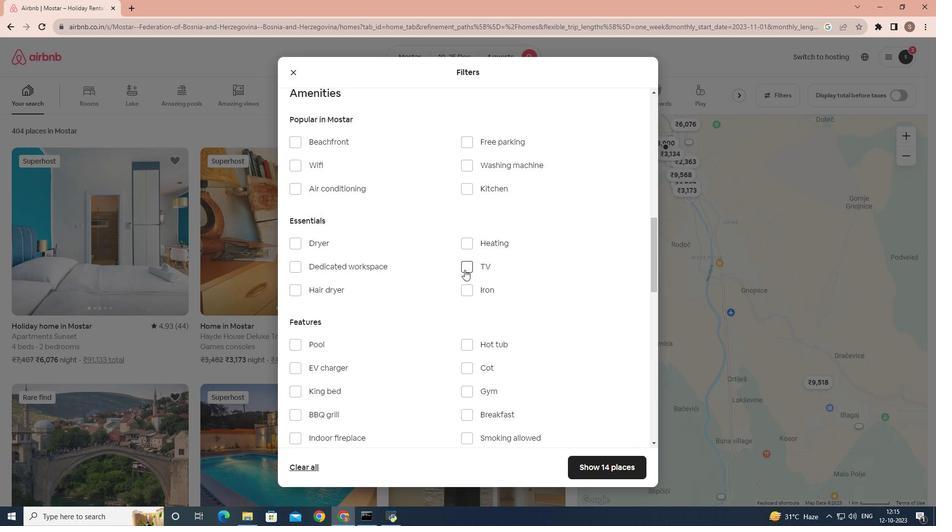 
Action: Mouse pressed left at (464, 270)
Screenshot: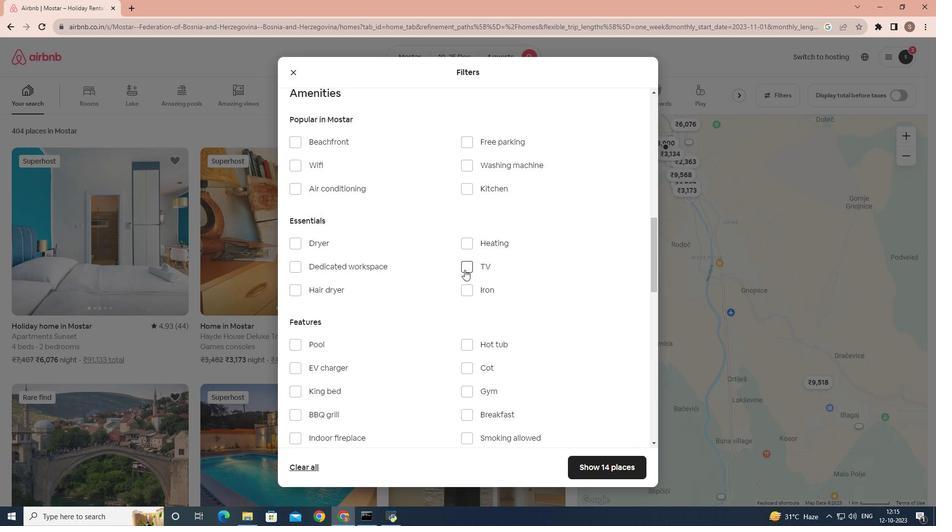 
Action: Mouse moved to (487, 140)
Screenshot: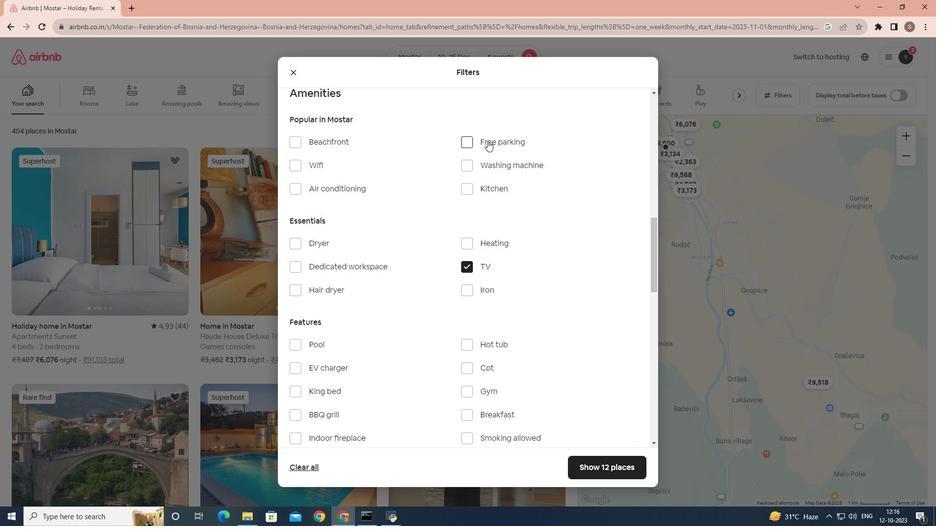 
Action: Mouse pressed left at (487, 140)
Screenshot: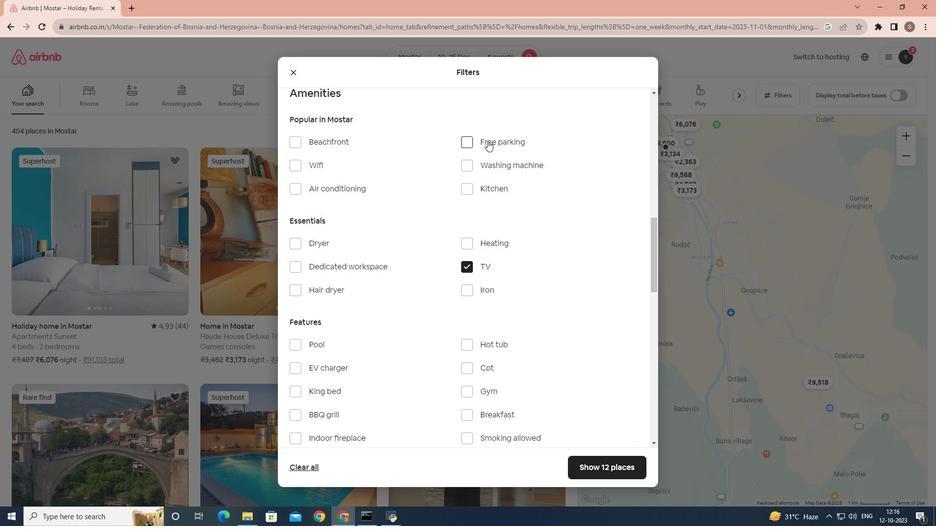 
Action: Mouse moved to (478, 166)
Screenshot: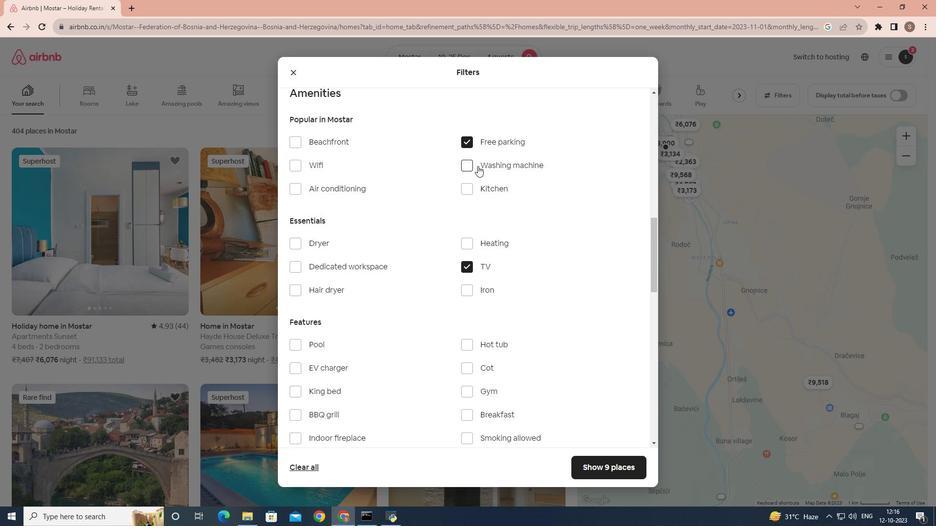 
Action: Mouse pressed left at (478, 166)
Screenshot: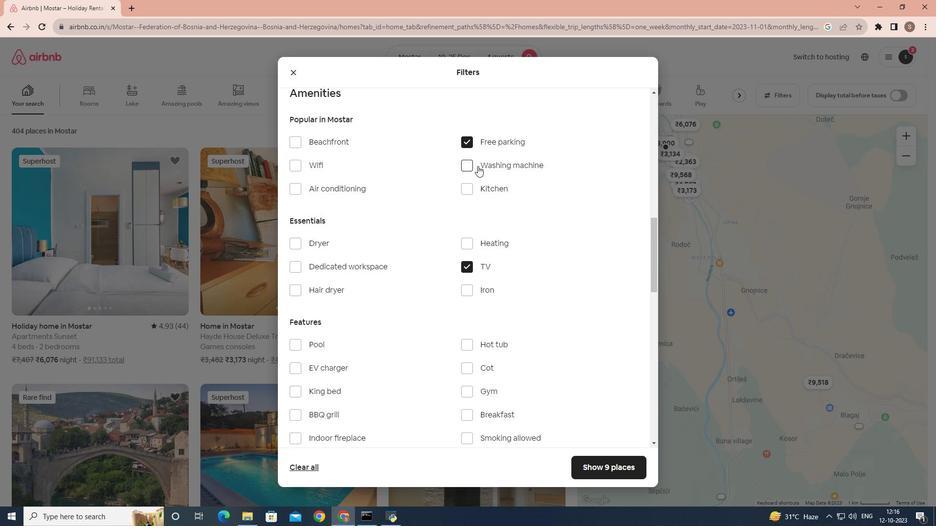 
Action: Mouse moved to (466, 391)
Screenshot: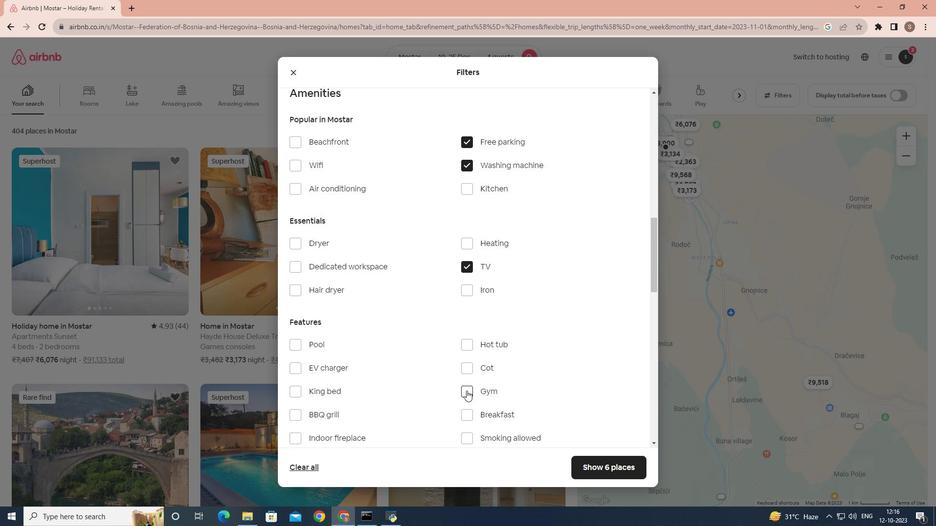 
Action: Mouse pressed left at (466, 391)
Screenshot: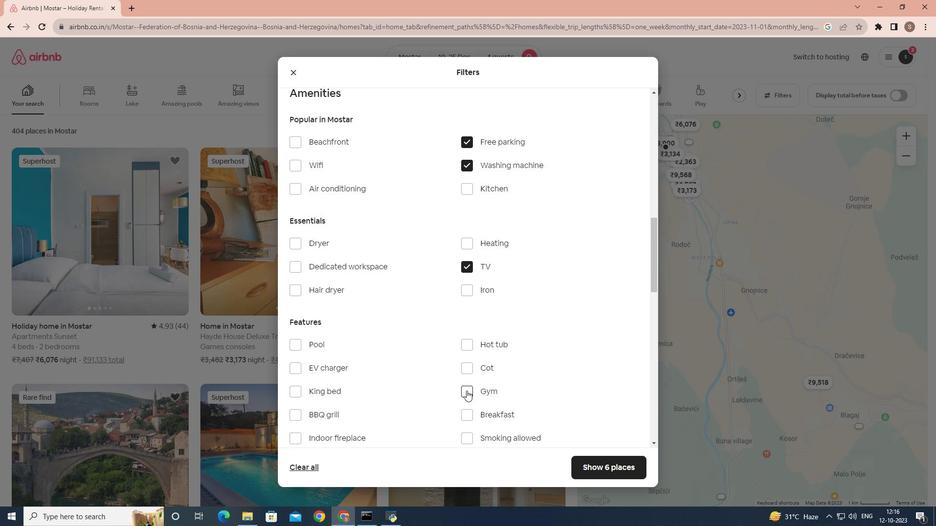 
Action: Mouse moved to (463, 344)
Screenshot: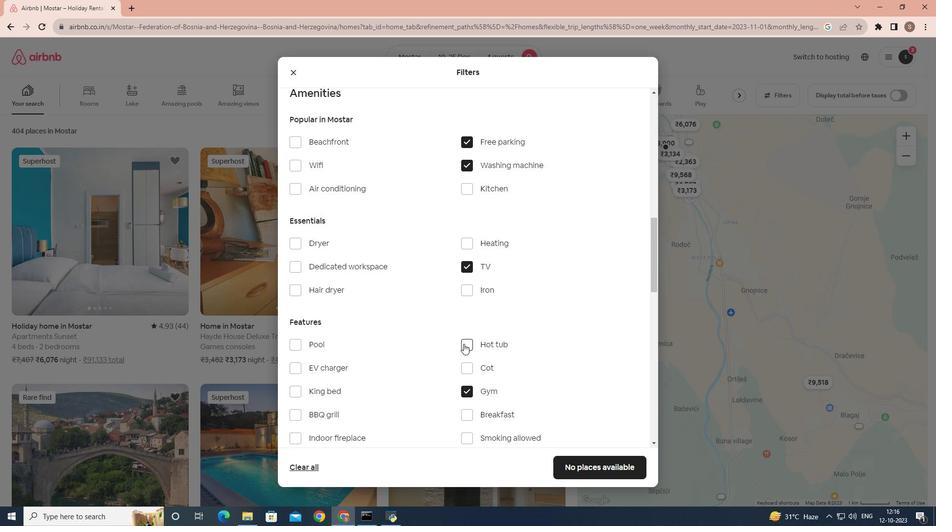 
Action: Mouse pressed left at (463, 344)
Screenshot: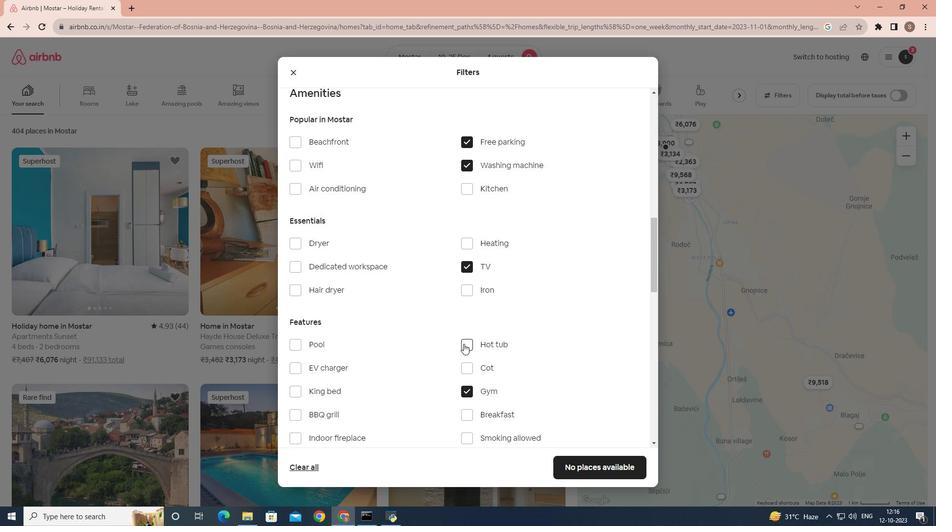 
Action: Mouse moved to (467, 439)
Screenshot: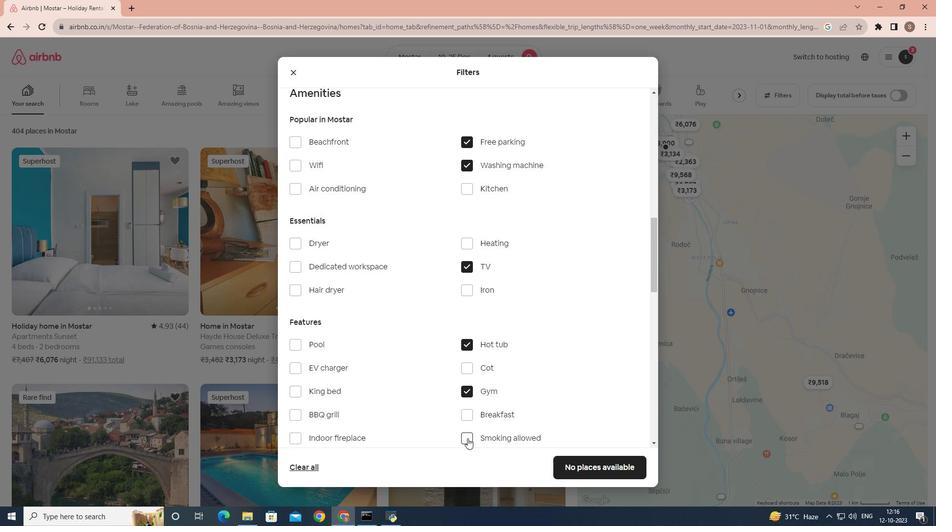 
Action: Mouse pressed left at (467, 439)
Screenshot: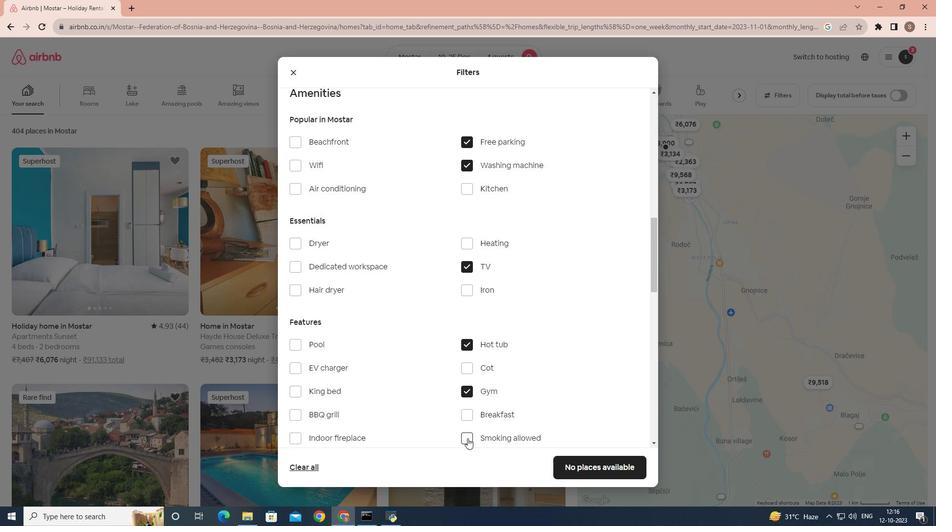 
Action: Mouse moved to (308, 169)
Screenshot: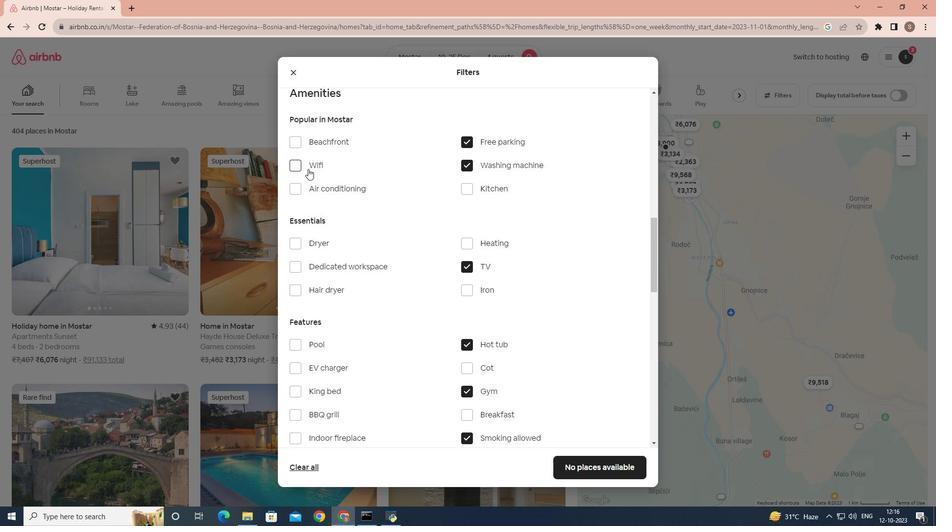 
Action: Mouse pressed left at (308, 169)
Screenshot: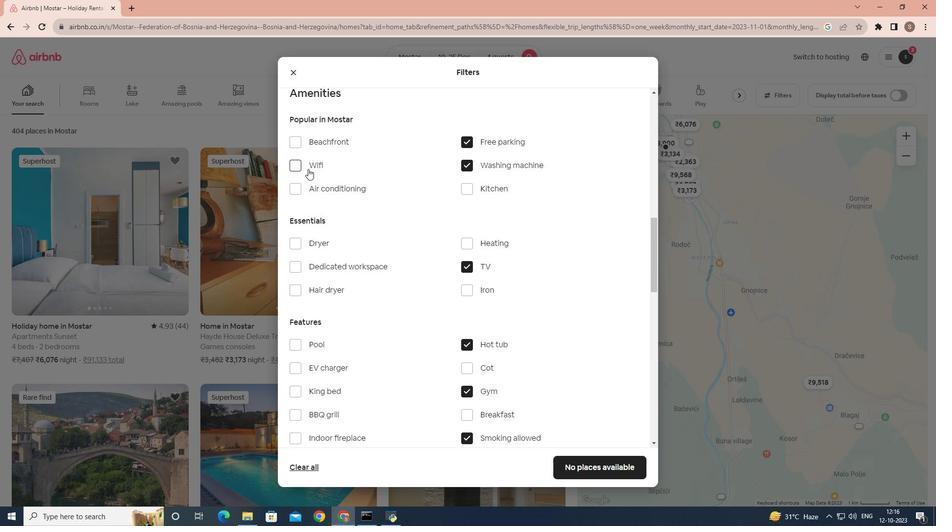 
Action: Mouse moved to (570, 466)
Screenshot: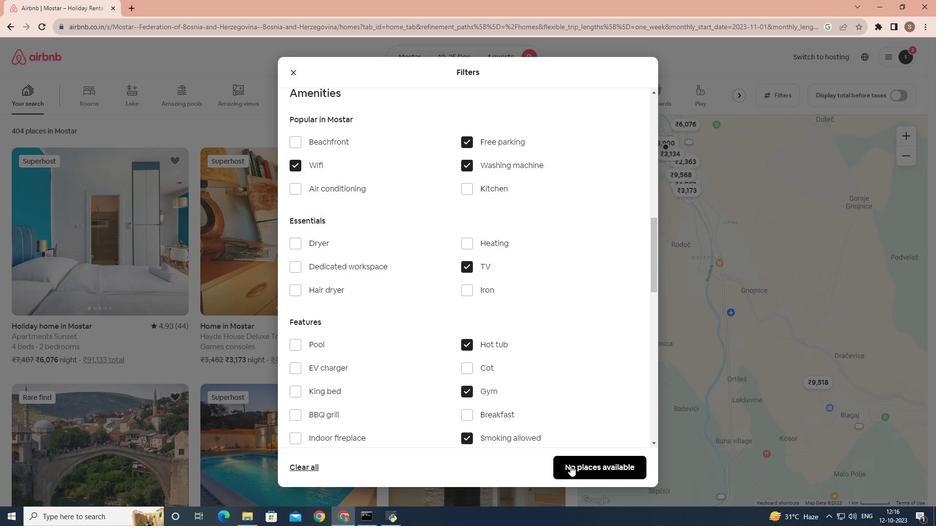 
Action: Mouse pressed left at (570, 466)
Screenshot: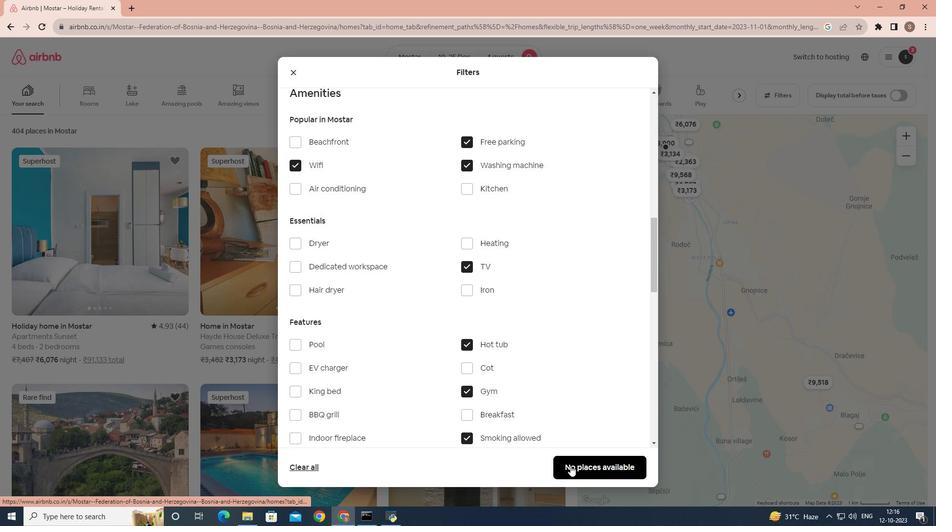 
Action: Mouse moved to (361, 301)
Screenshot: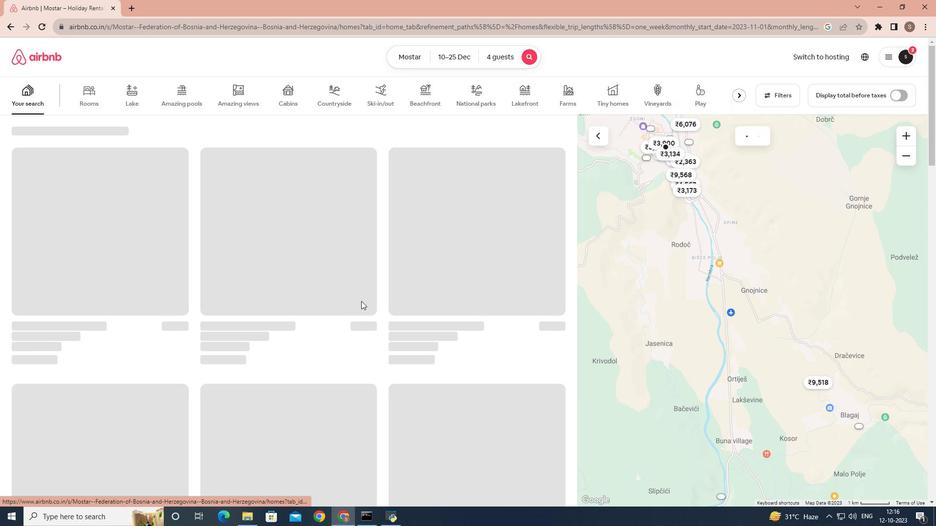 
